 Task: Create a blank project BayTech with privacy Public and default view as List and in the team Taskers . Create three sections in the project as To-Do, Doing and Done
Action: Mouse moved to (319, 337)
Screenshot: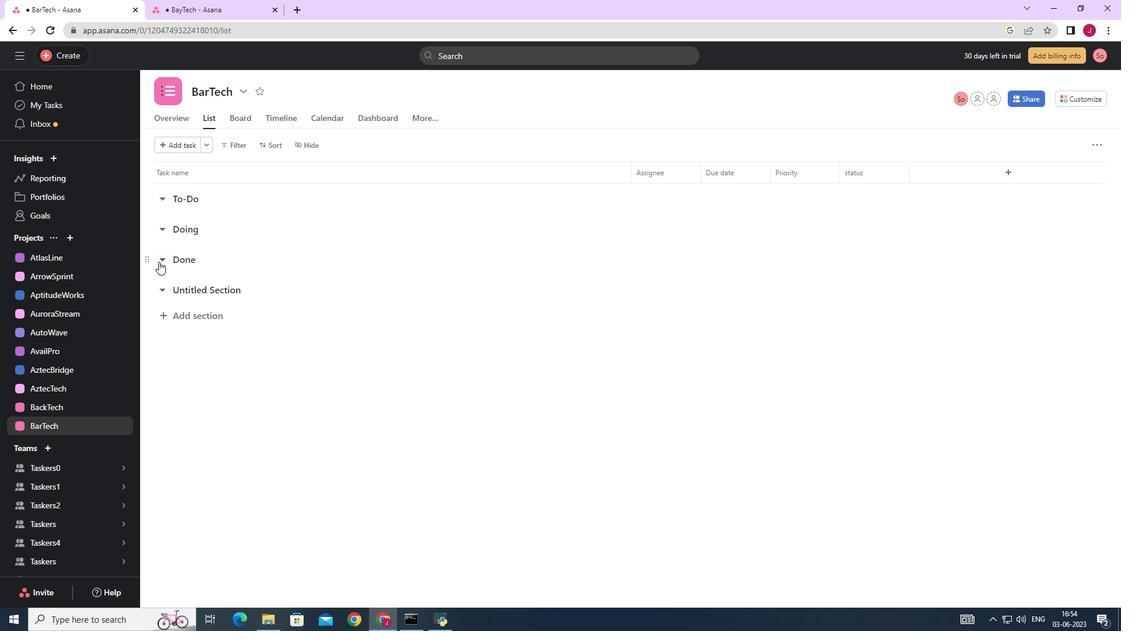 
Action: Mouse scrolled (320, 337) with delta (0, 0)
Screenshot: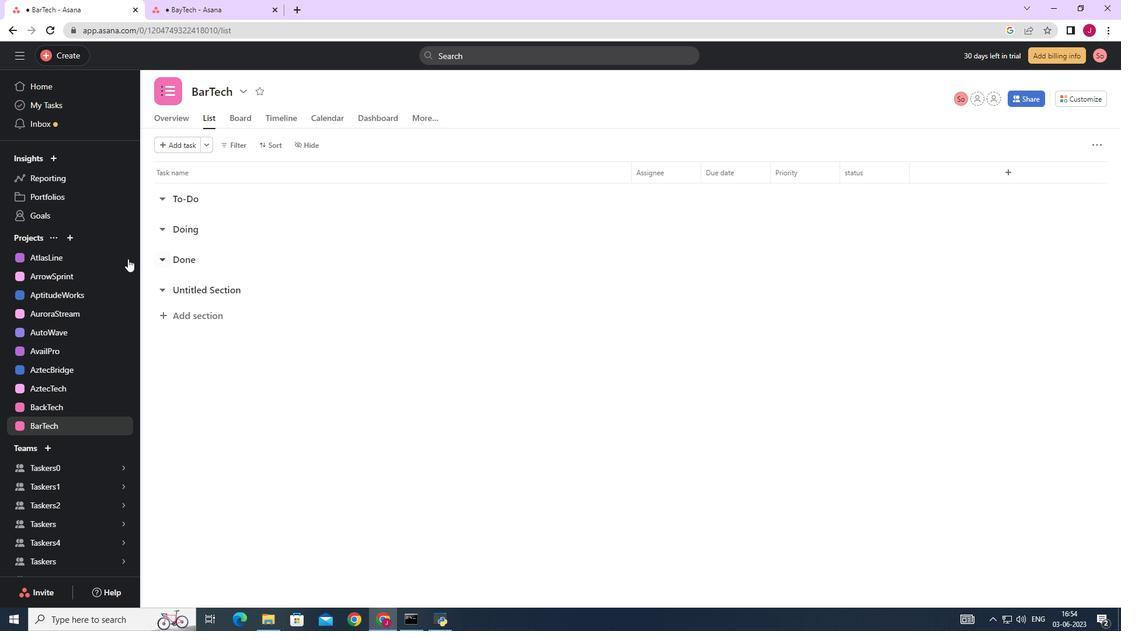 
Action: Mouse moved to (317, 335)
Screenshot: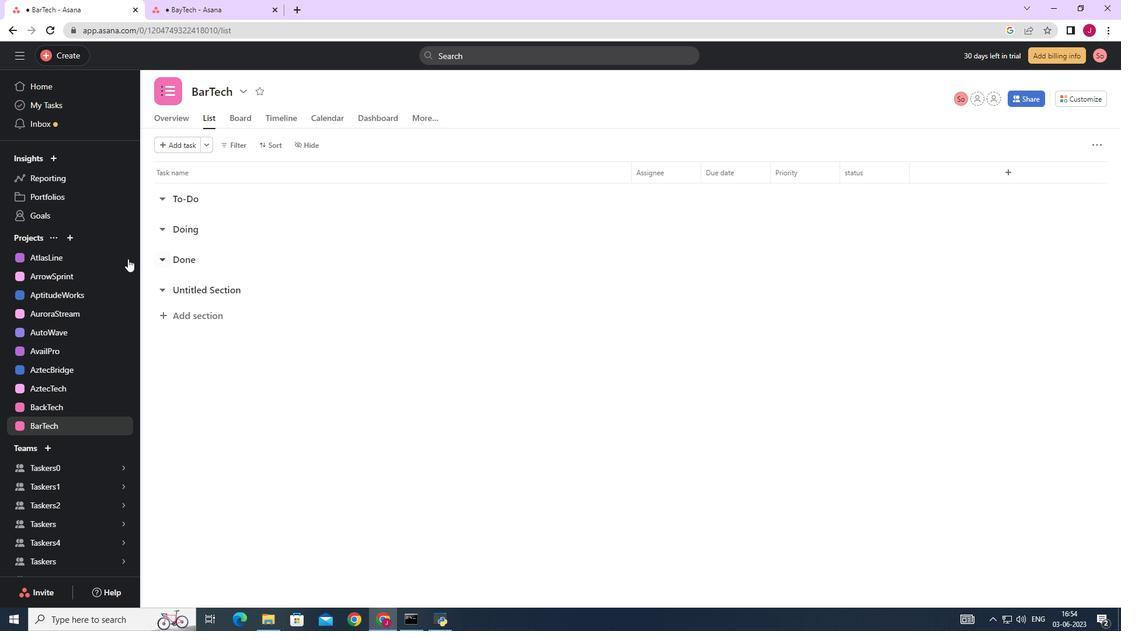
Action: Mouse scrolled (317, 335) with delta (0, 0)
Screenshot: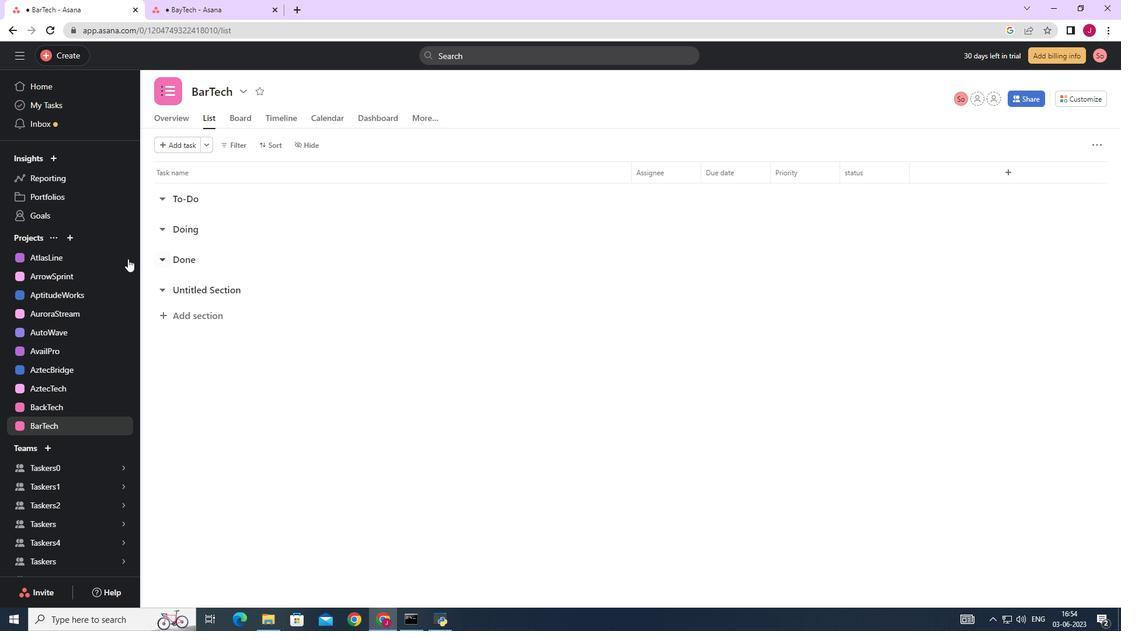 
Action: Mouse moved to (317, 335)
Screenshot: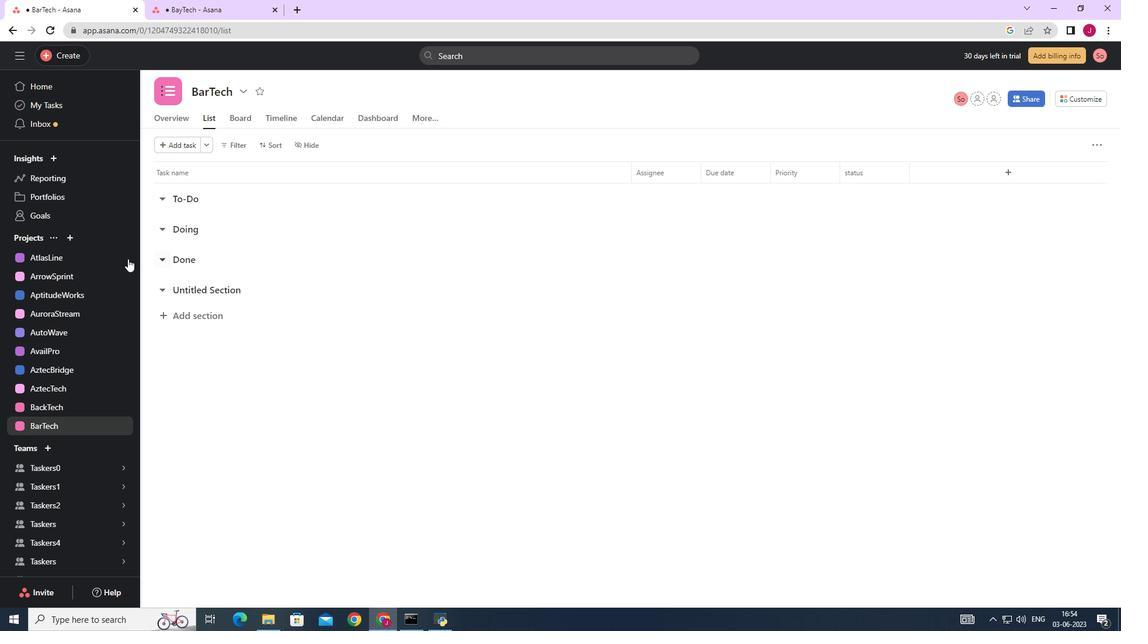 
Action: Mouse scrolled (317, 335) with delta (0, 0)
Screenshot: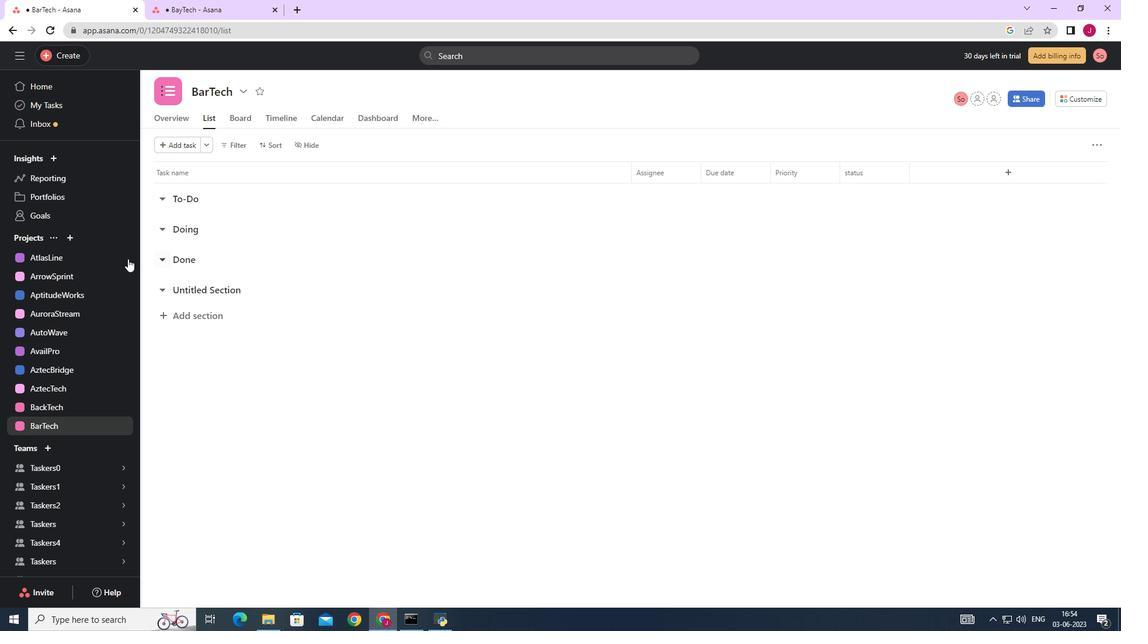 
Action: Mouse moved to (316, 335)
Screenshot: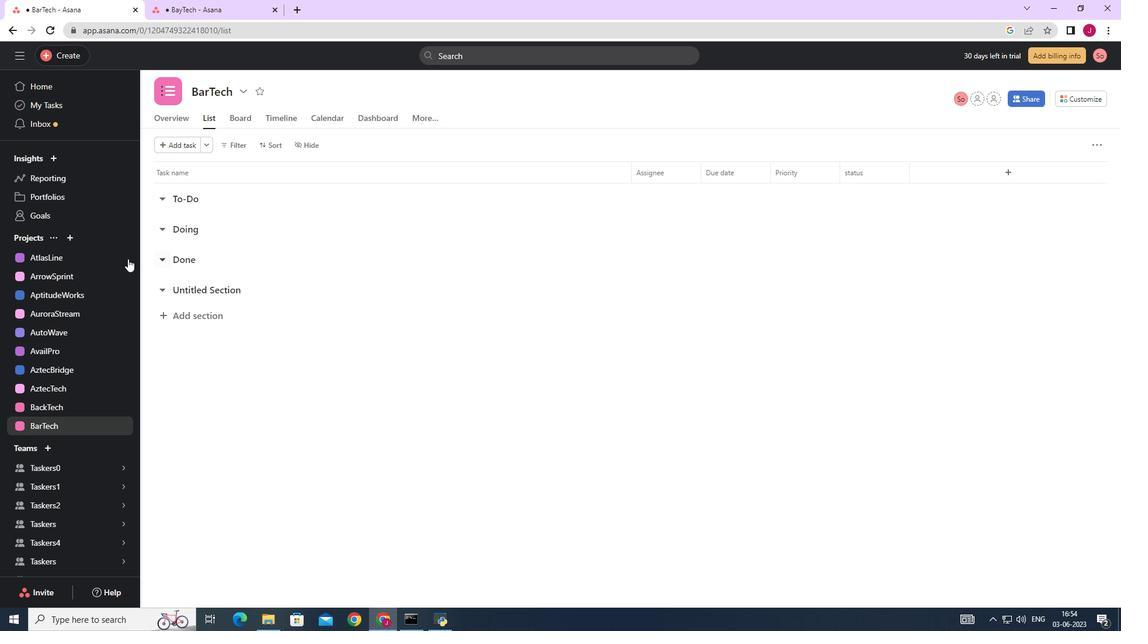 
Action: Mouse scrolled (317, 335) with delta (0, 0)
Screenshot: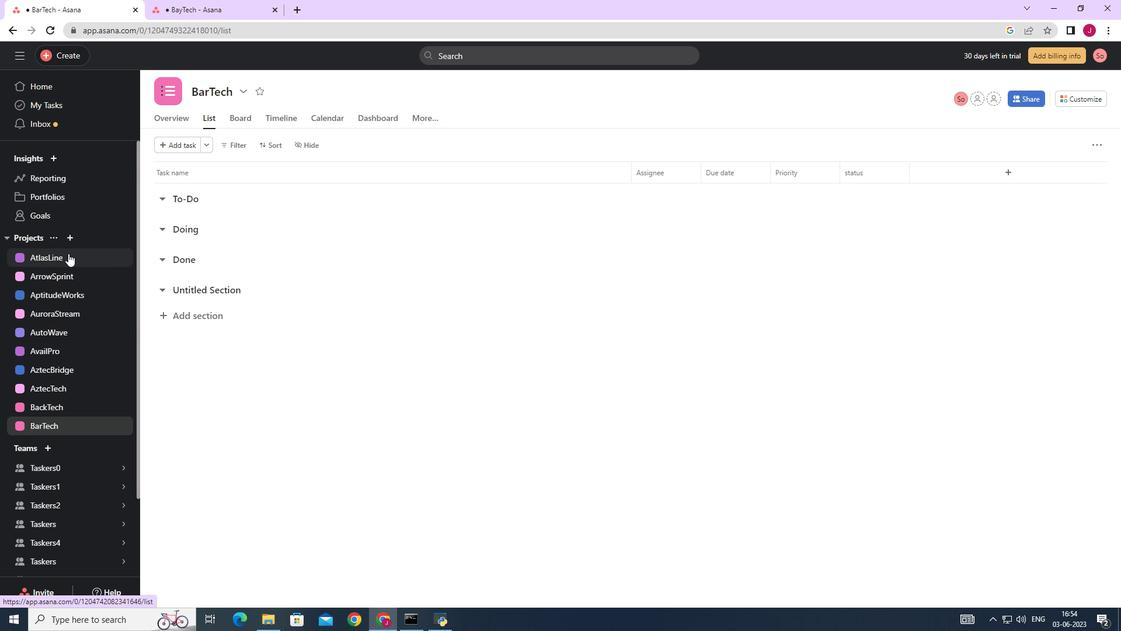 
Action: Mouse moved to (88, 233)
Screenshot: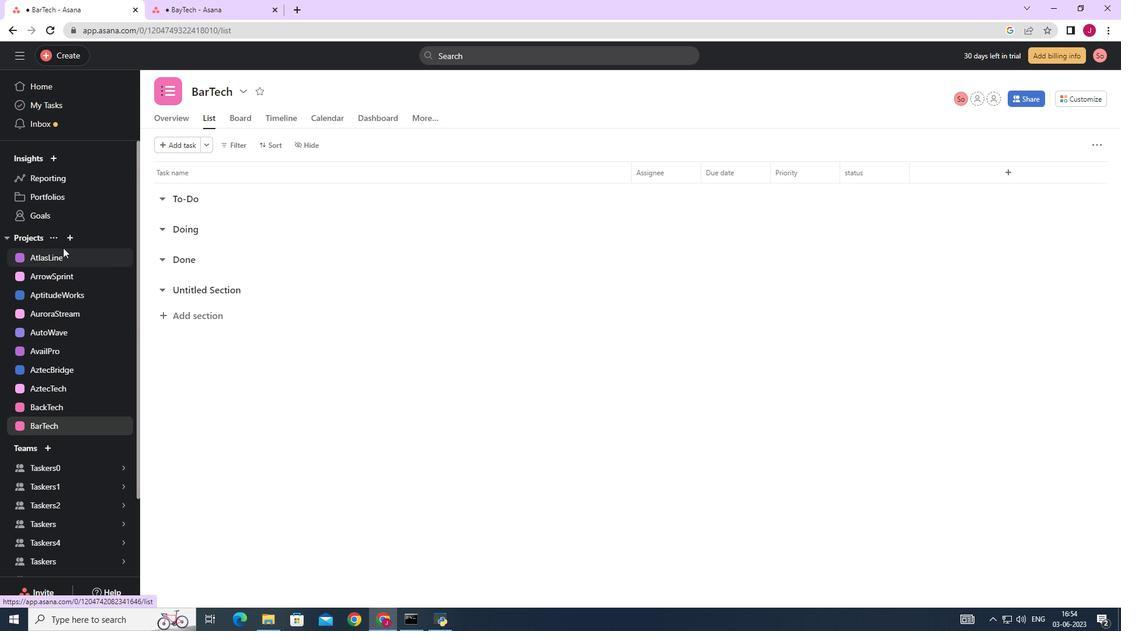 
Action: Mouse scrolled (316, 335) with delta (0, 0)
Screenshot: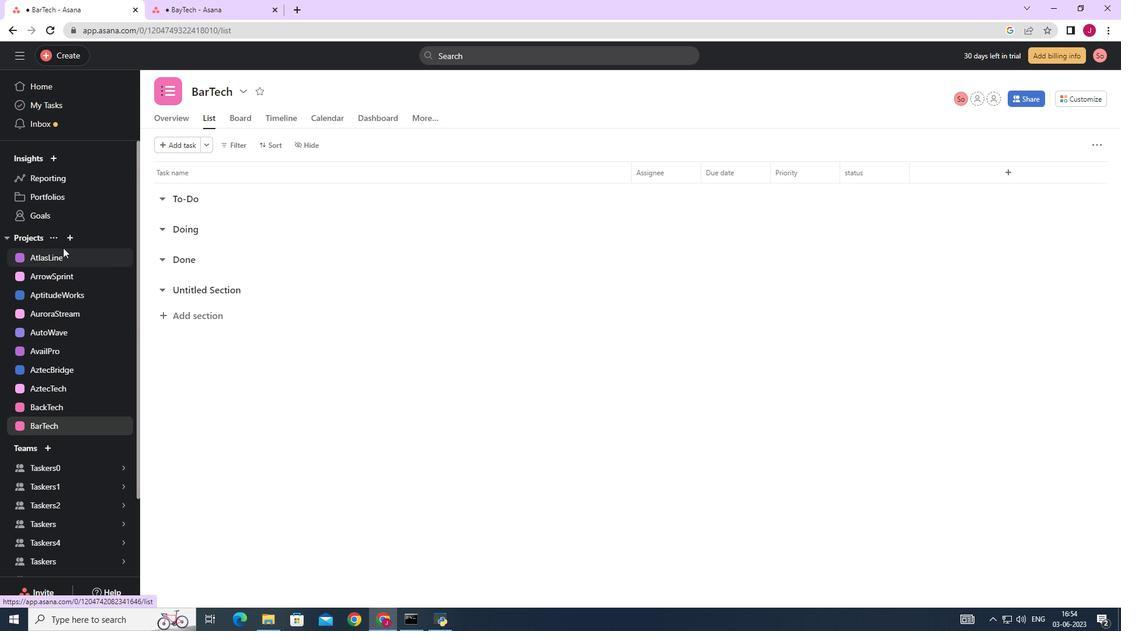 
Action: Mouse moved to (73, 237)
Screenshot: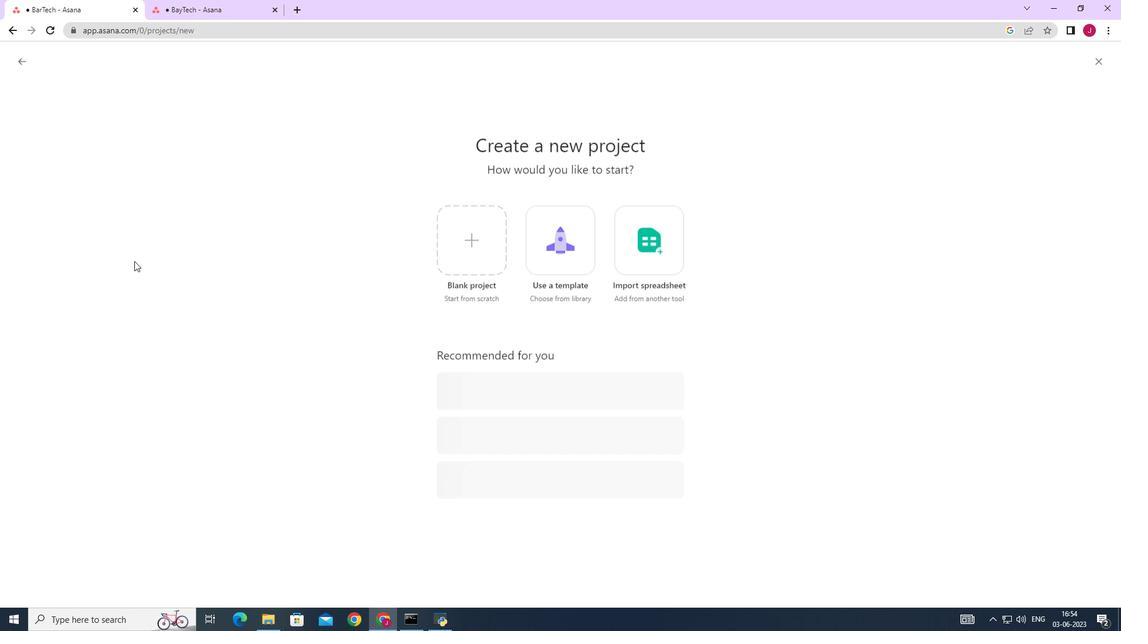 
Action: Mouse pressed left at (73, 237)
Screenshot: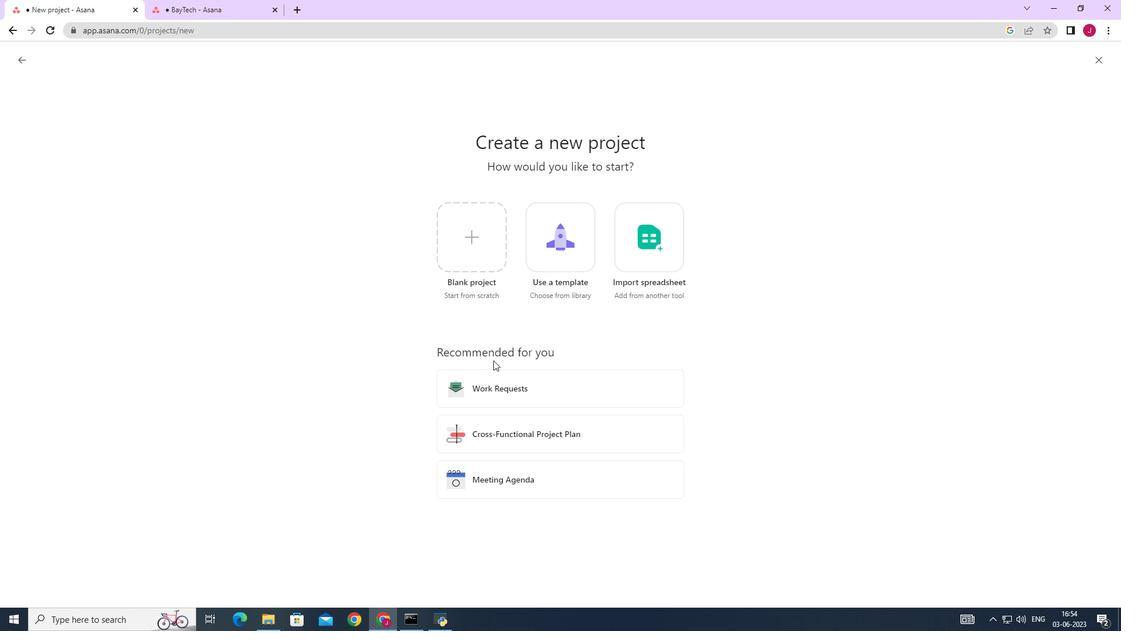 
Action: Mouse moved to (120, 259)
Screenshot: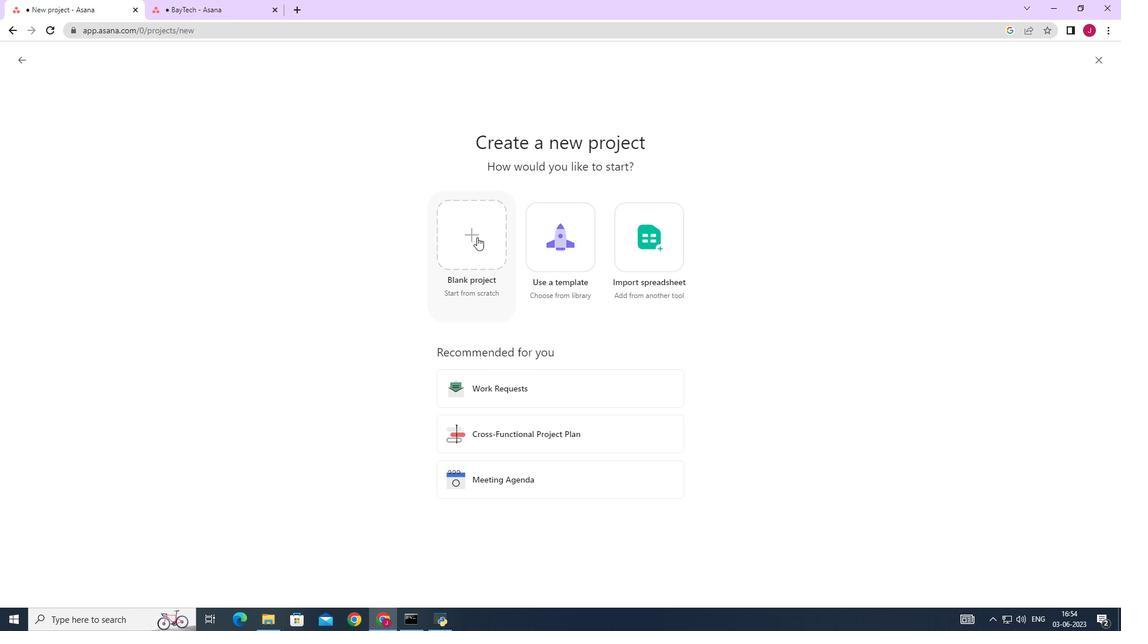 
Action: Mouse pressed left at (120, 259)
Screenshot: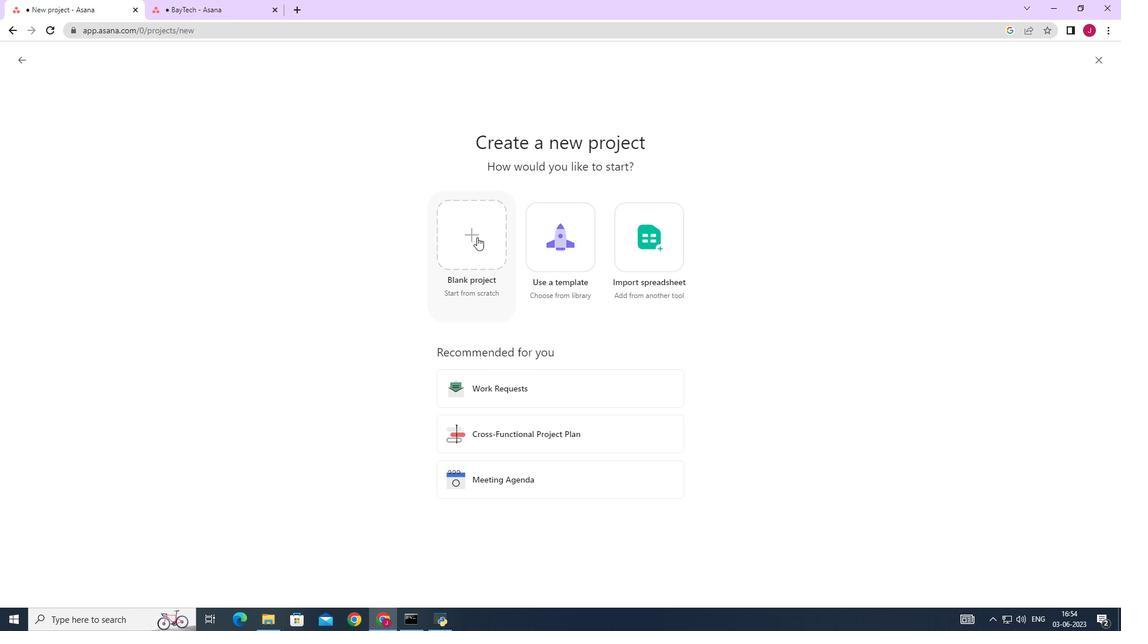 
Action: Mouse moved to (490, 238)
Screenshot: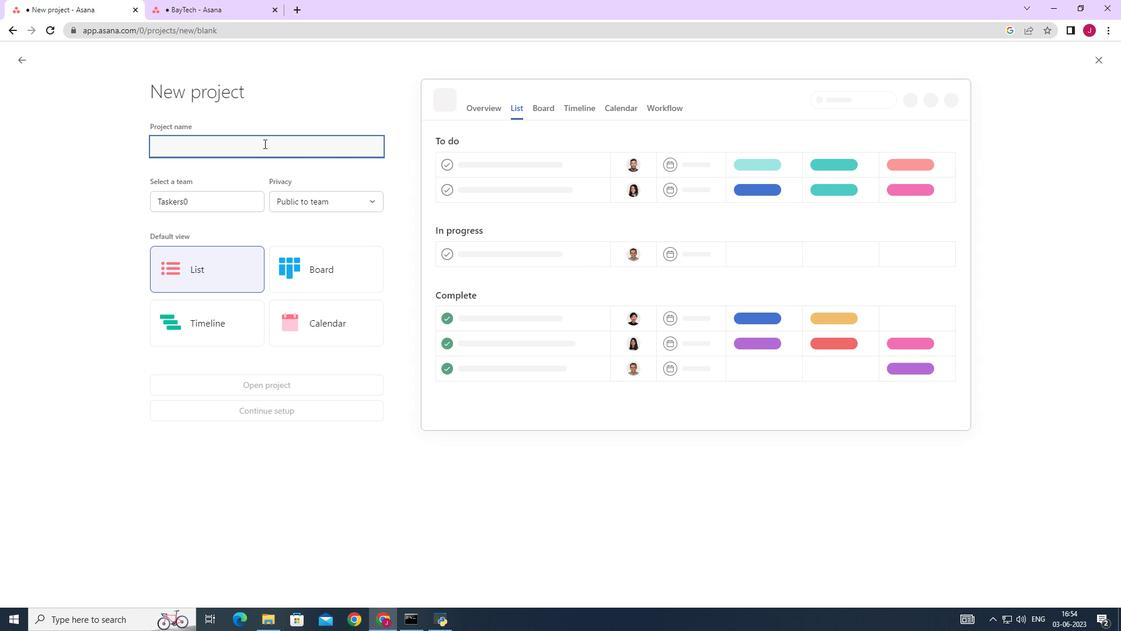 
Action: Mouse pressed left at (490, 238)
Screenshot: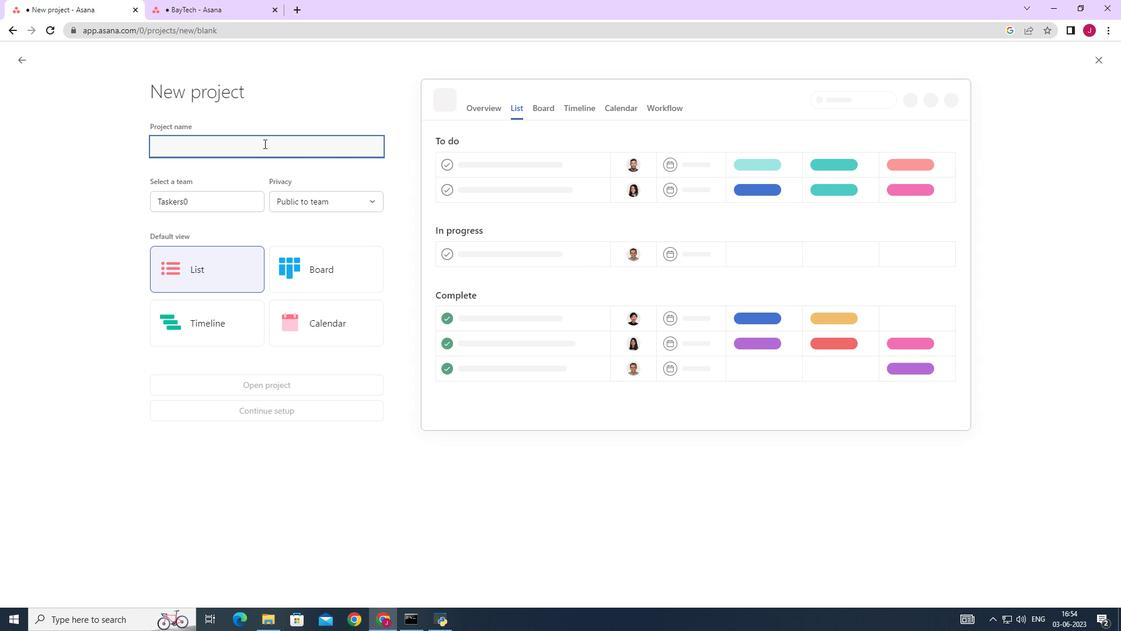 
Action: Mouse moved to (309, 155)
Screenshot: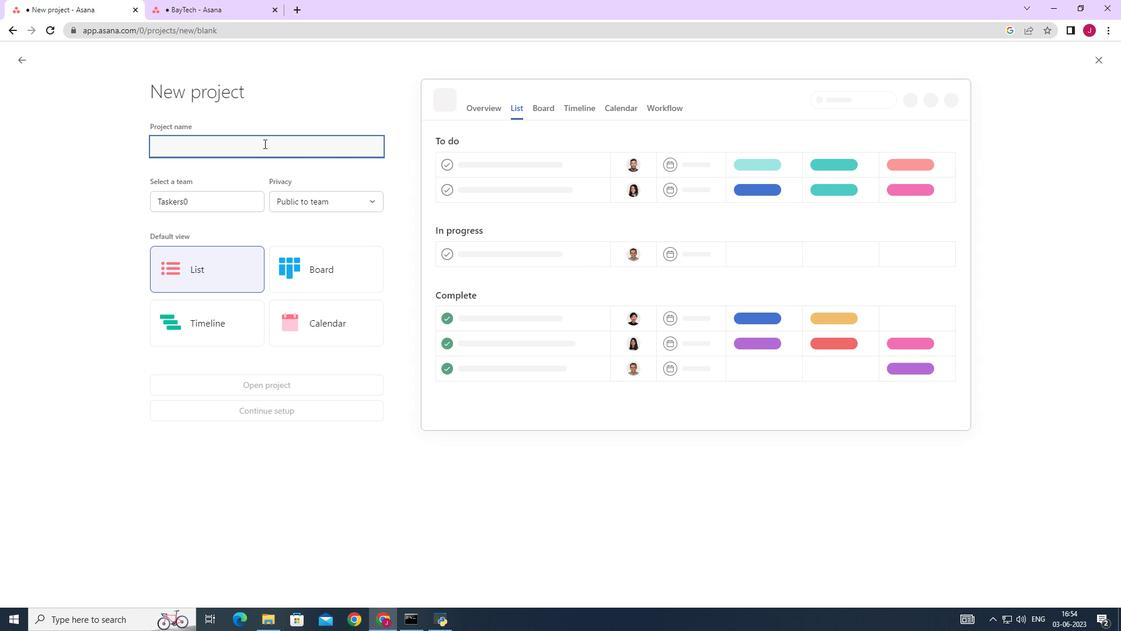
Action: Key pressed <Key.caps_lock>B<Key.caps_lock>ay<Key.space><Key.backspace><Key.caps_lock>T<Key.caps_lock>ech
Screenshot: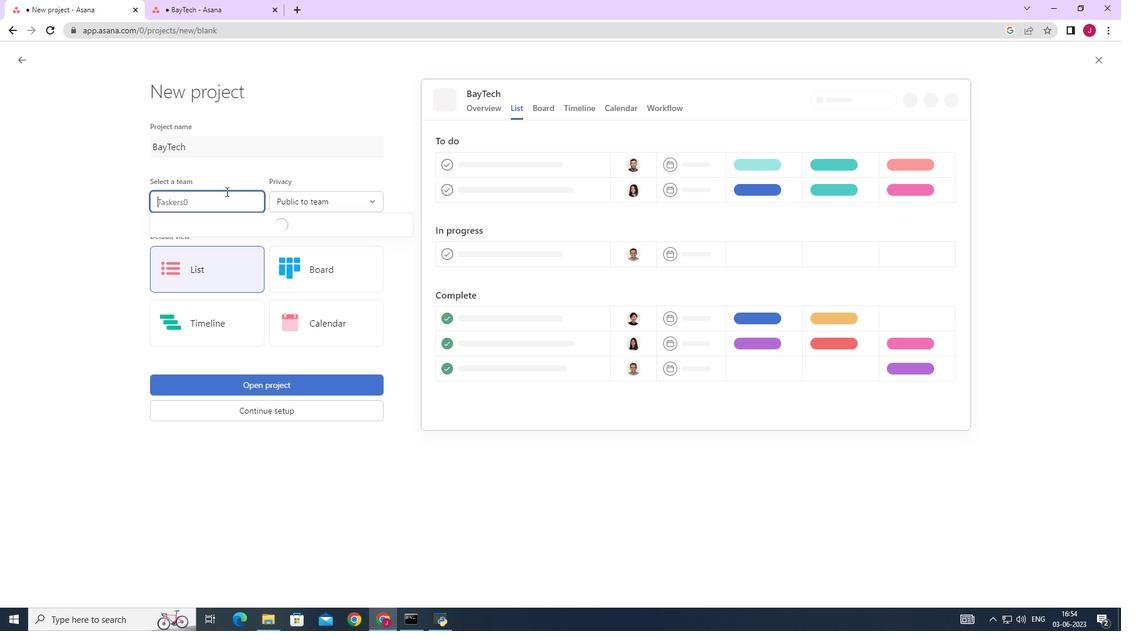
Action: Mouse moved to (375, 335)
Screenshot: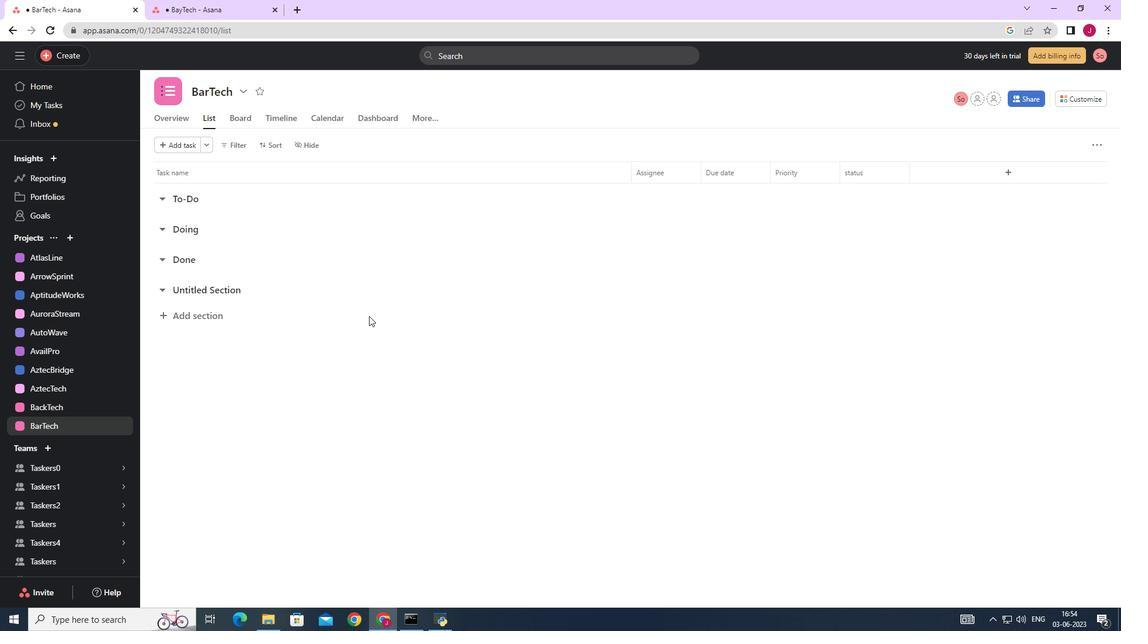 
Action: Mouse scrolled (375, 336) with delta (0, 0)
Screenshot: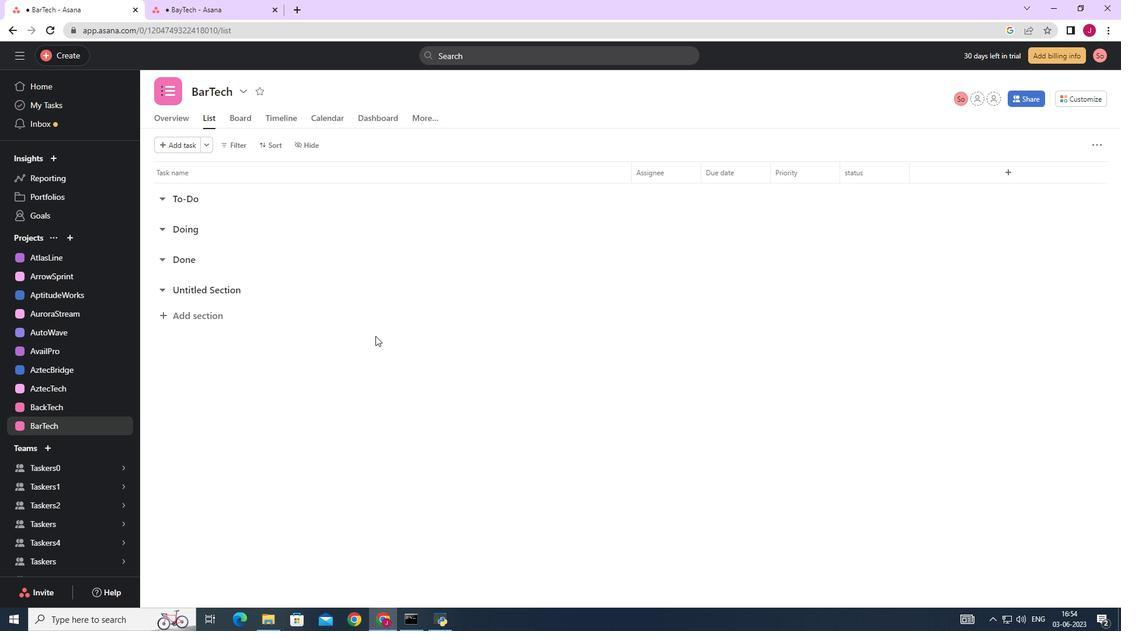 
Action: Mouse scrolled (375, 336) with delta (0, 0)
Screenshot: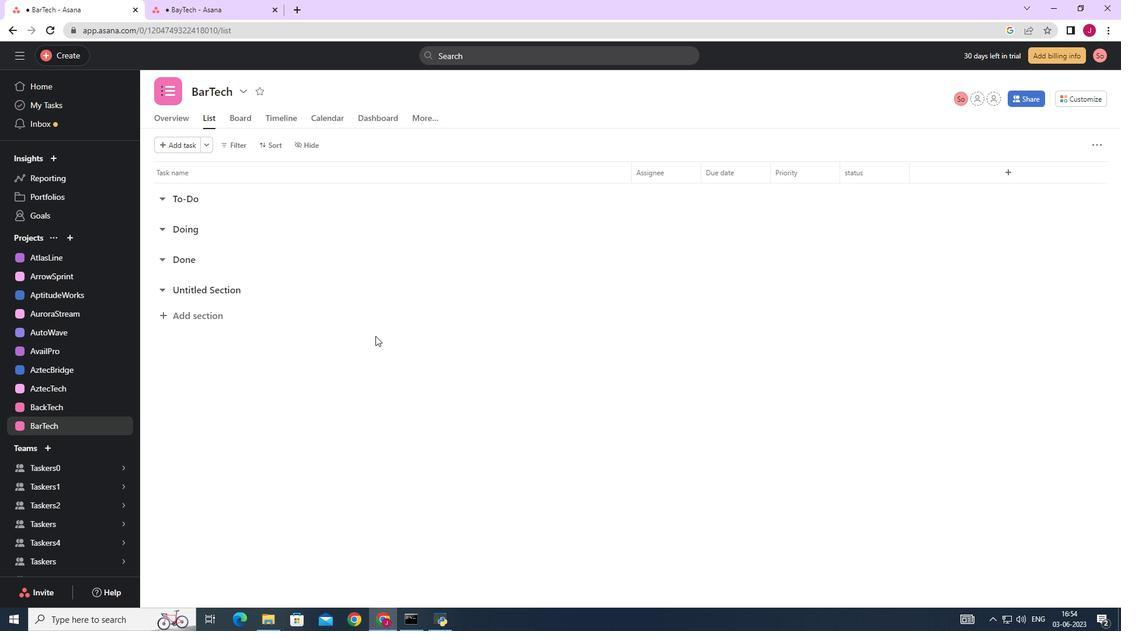 
Action: Mouse moved to (68, 236)
Screenshot: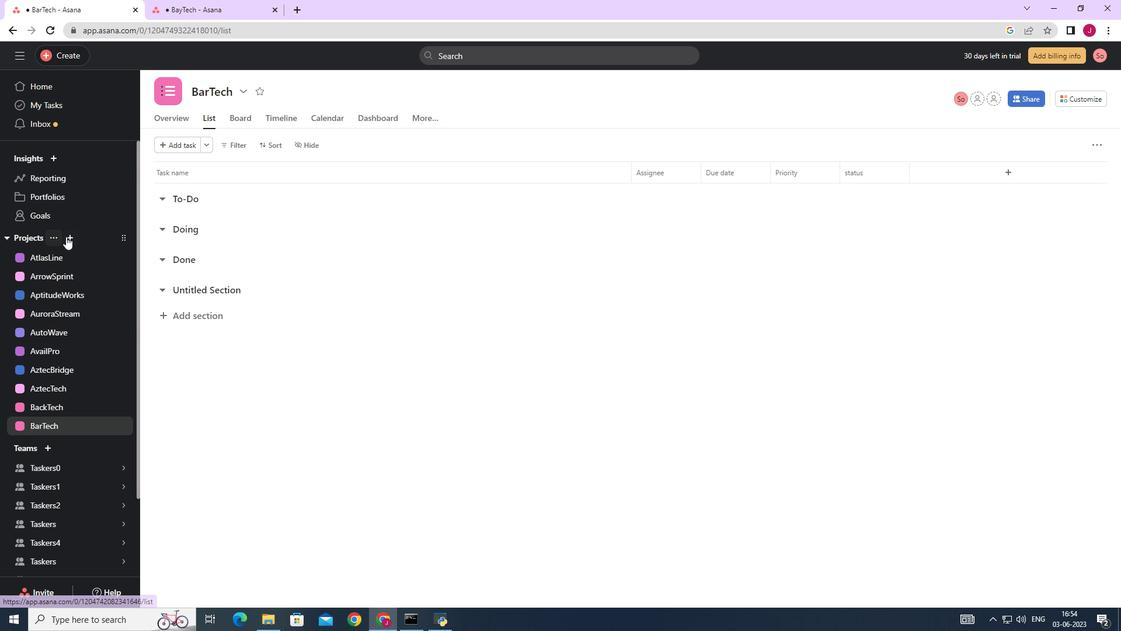 
Action: Mouse pressed left at (68, 236)
Screenshot: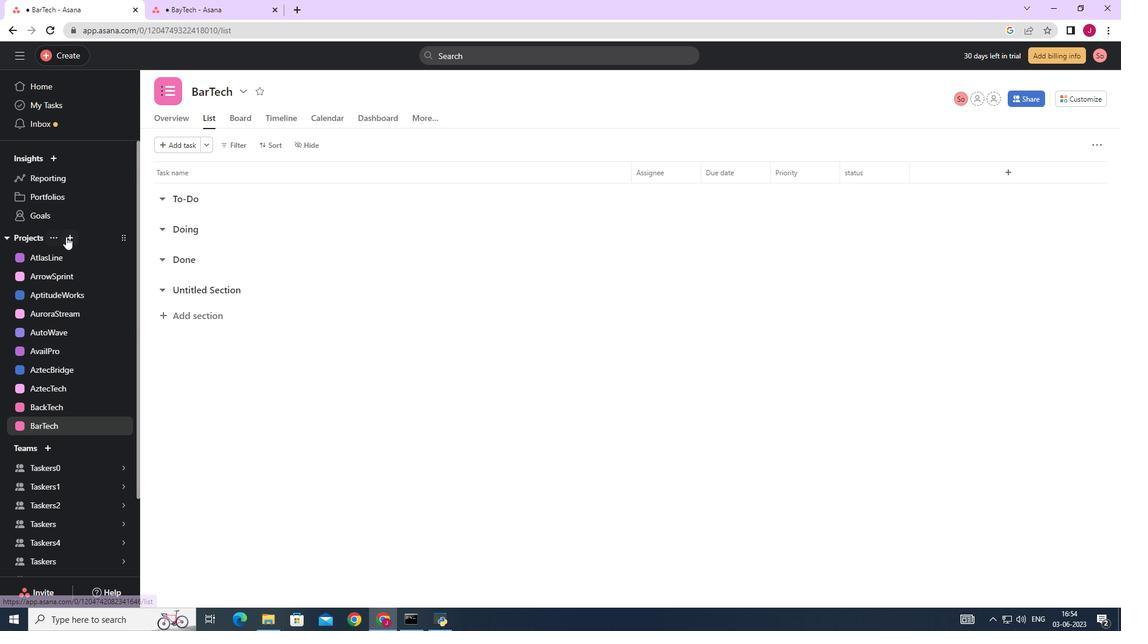 
Action: Mouse moved to (119, 261)
Screenshot: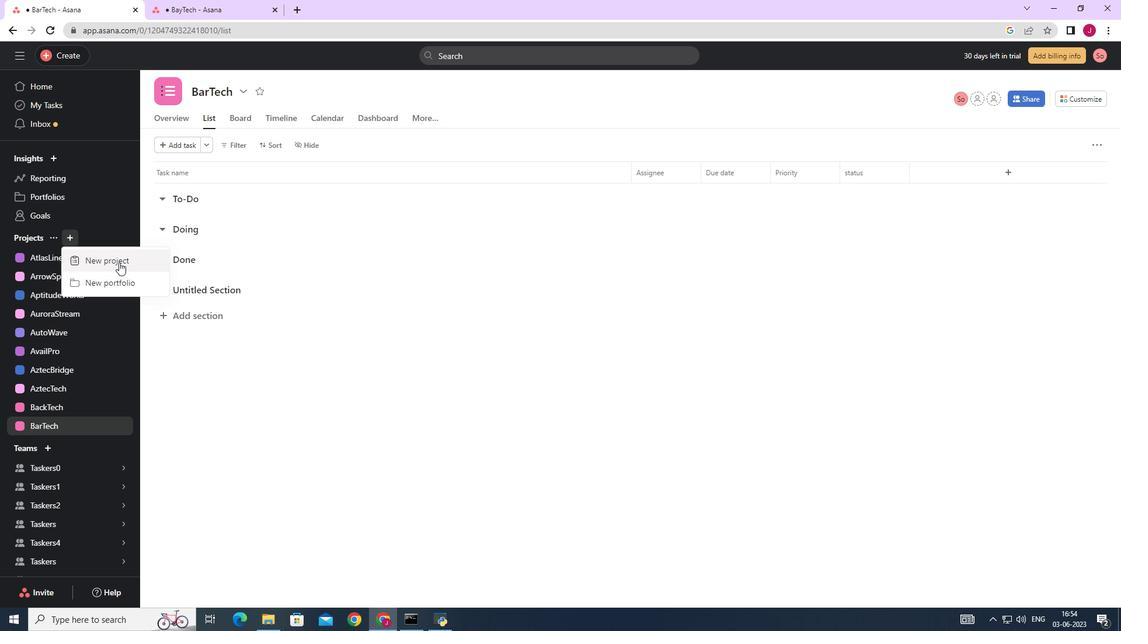 
Action: Mouse pressed left at (119, 261)
Screenshot: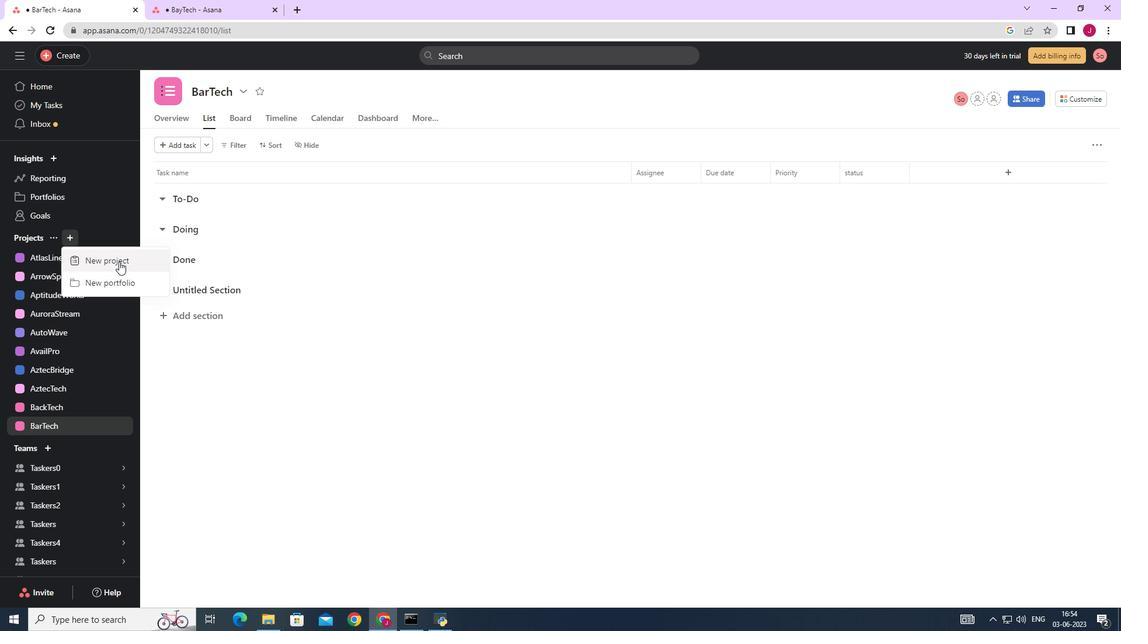 
Action: Mouse moved to (477, 237)
Screenshot: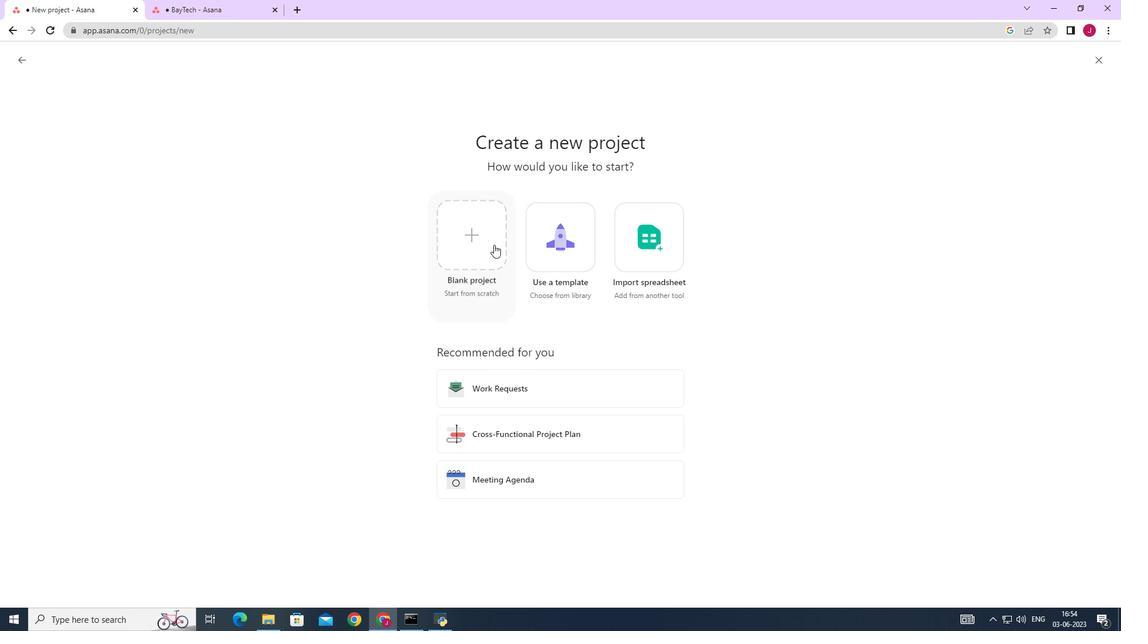
Action: Mouse pressed left at (477, 237)
Screenshot: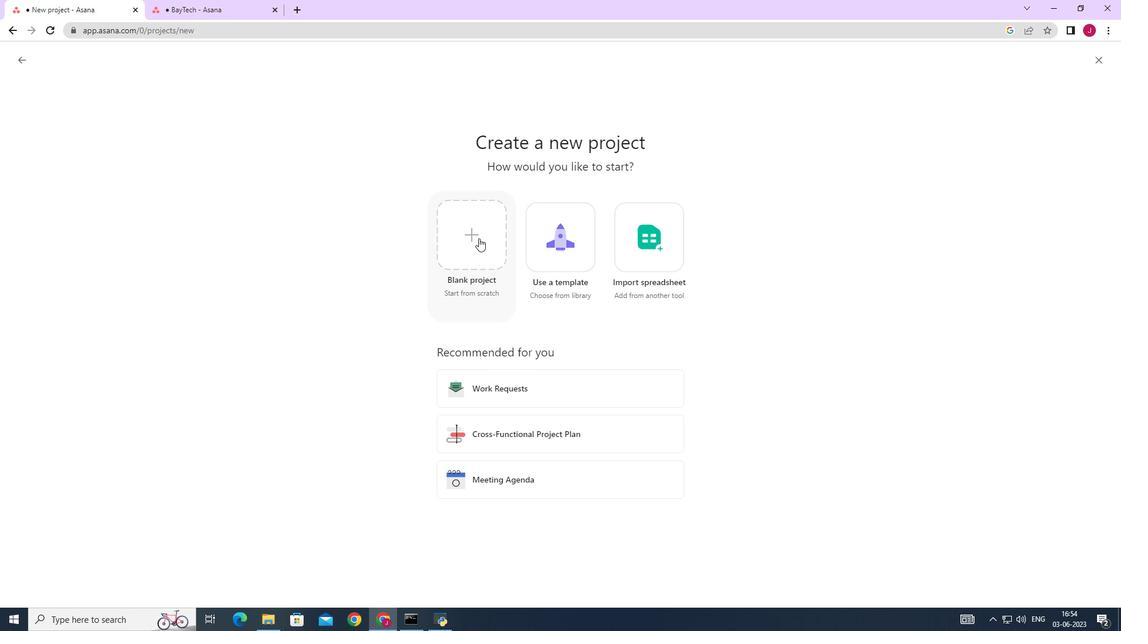 
Action: Mouse moved to (264, 143)
Screenshot: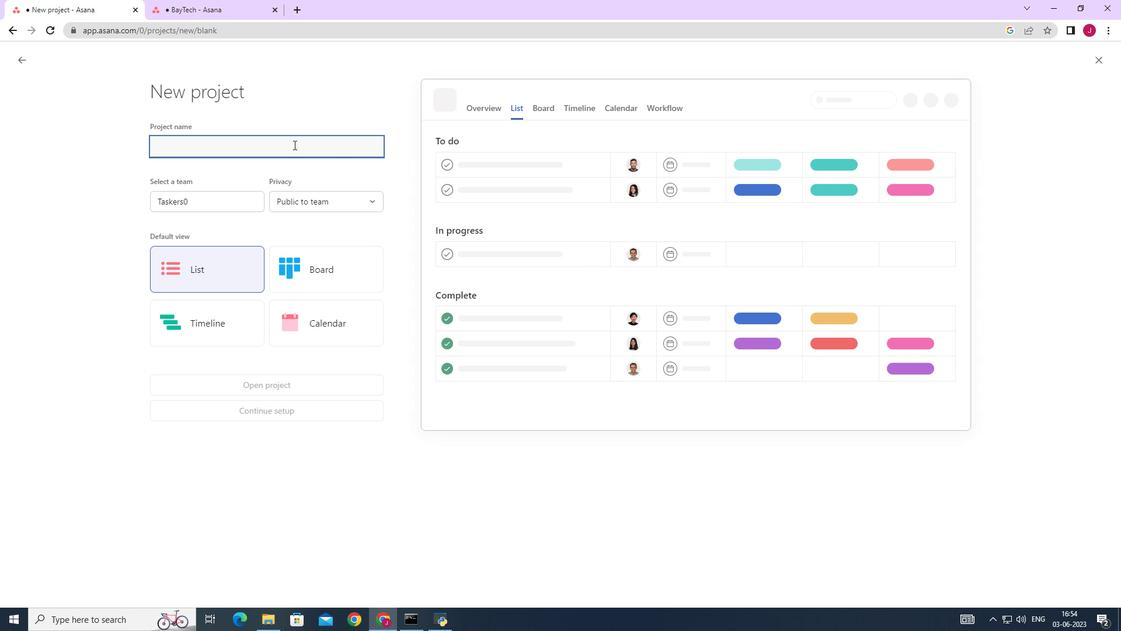 
Action: Mouse pressed left at (264, 143)
Screenshot: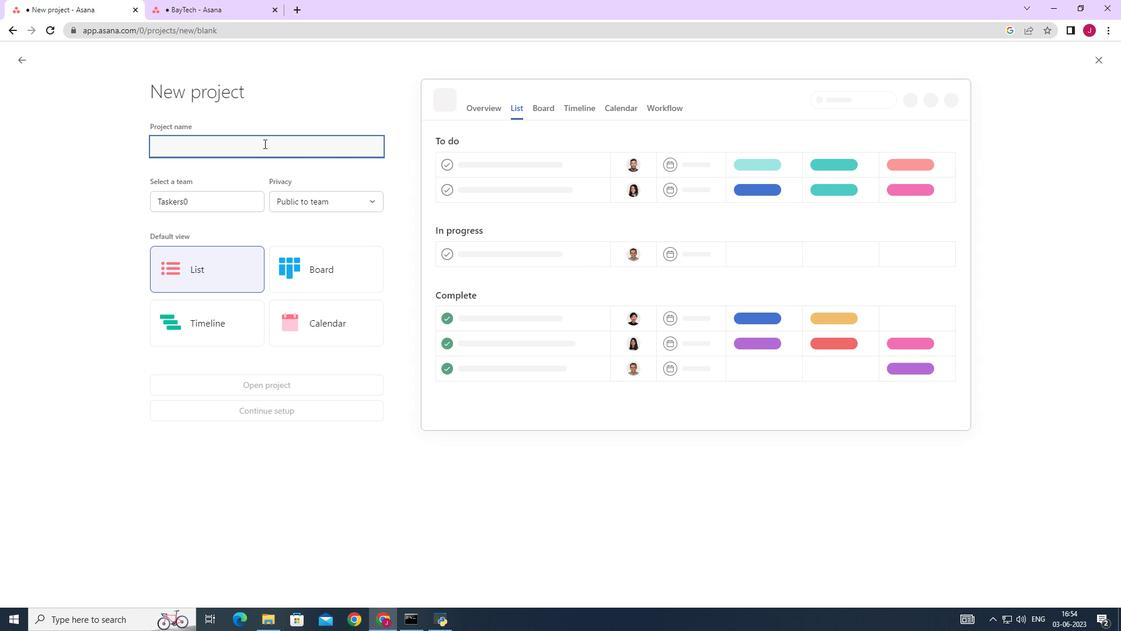 
Action: Key pressed <Key.caps_lock>B<Key.caps_lock>ay<Key.caps_lock>T<Key.caps_lock>ech
Screenshot: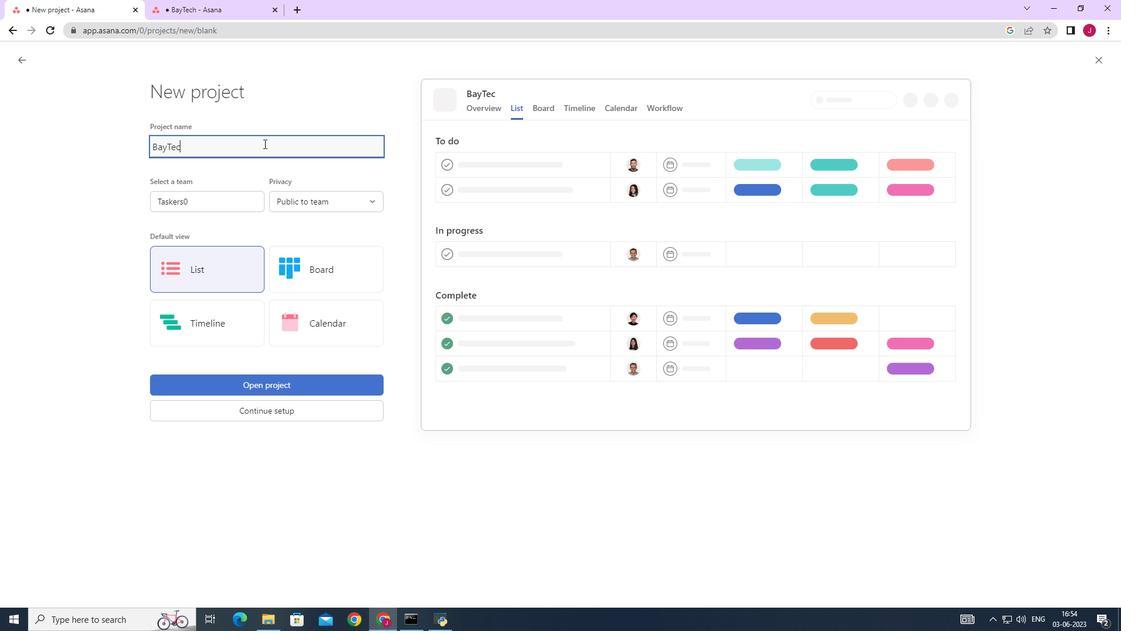 
Action: Mouse moved to (226, 191)
Screenshot: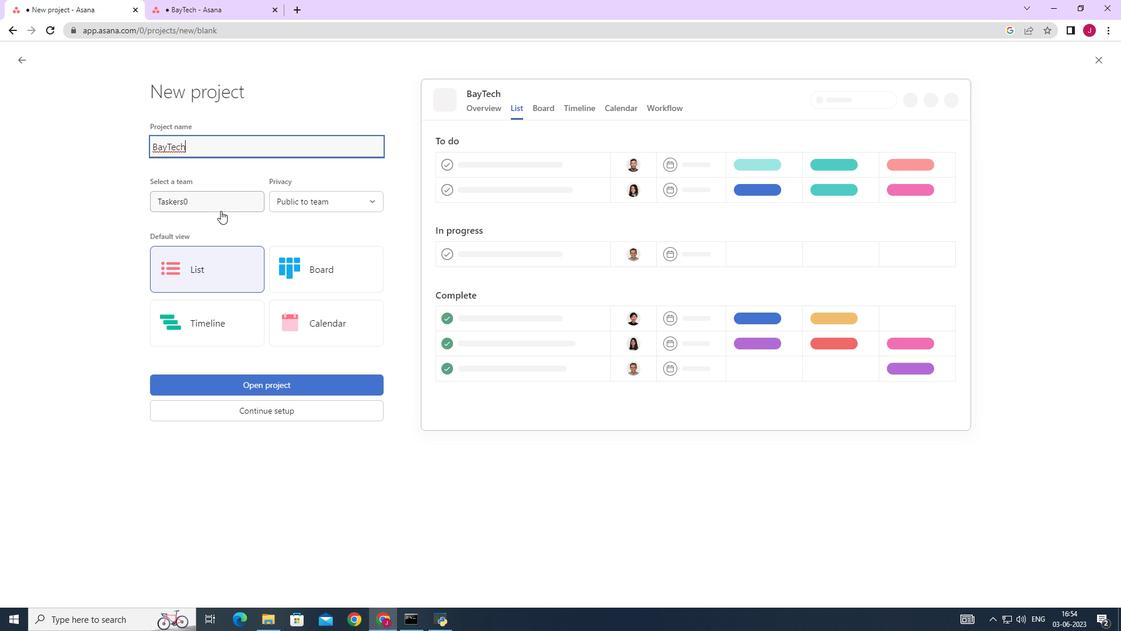 
Action: Mouse pressed left at (226, 191)
Screenshot: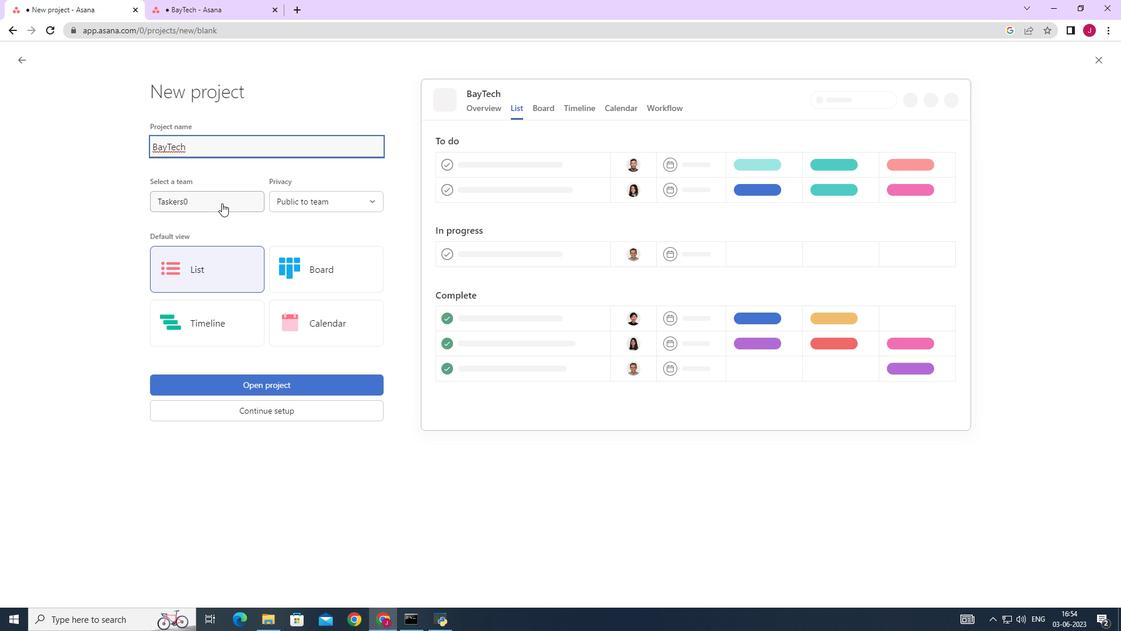 
Action: Mouse moved to (228, 224)
Screenshot: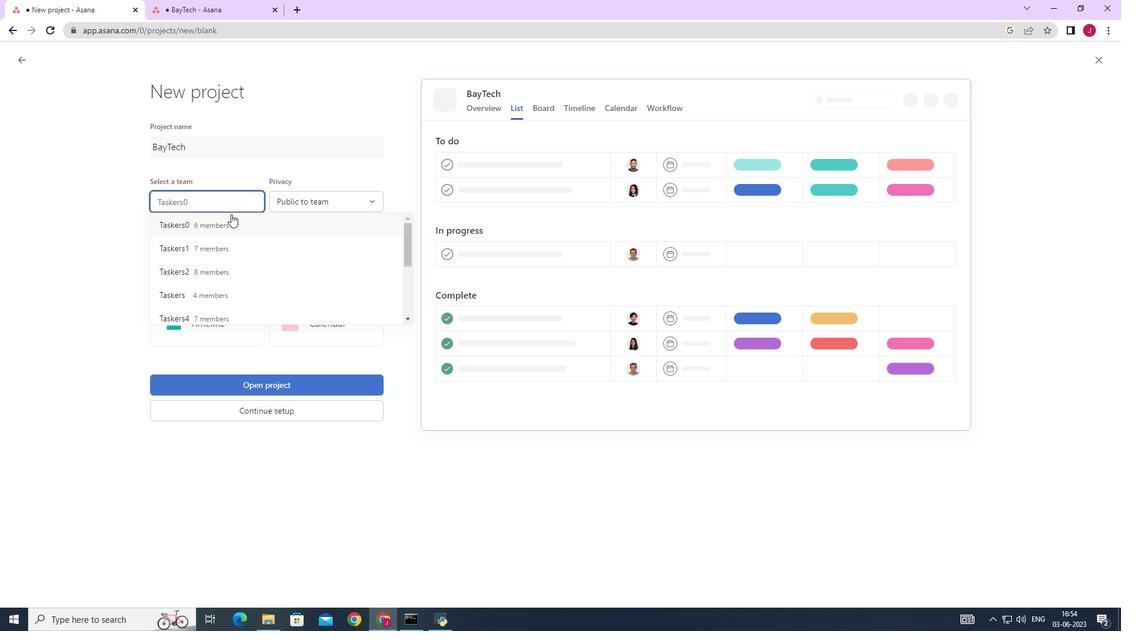 
Action: Mouse pressed left at (228, 224)
Screenshot: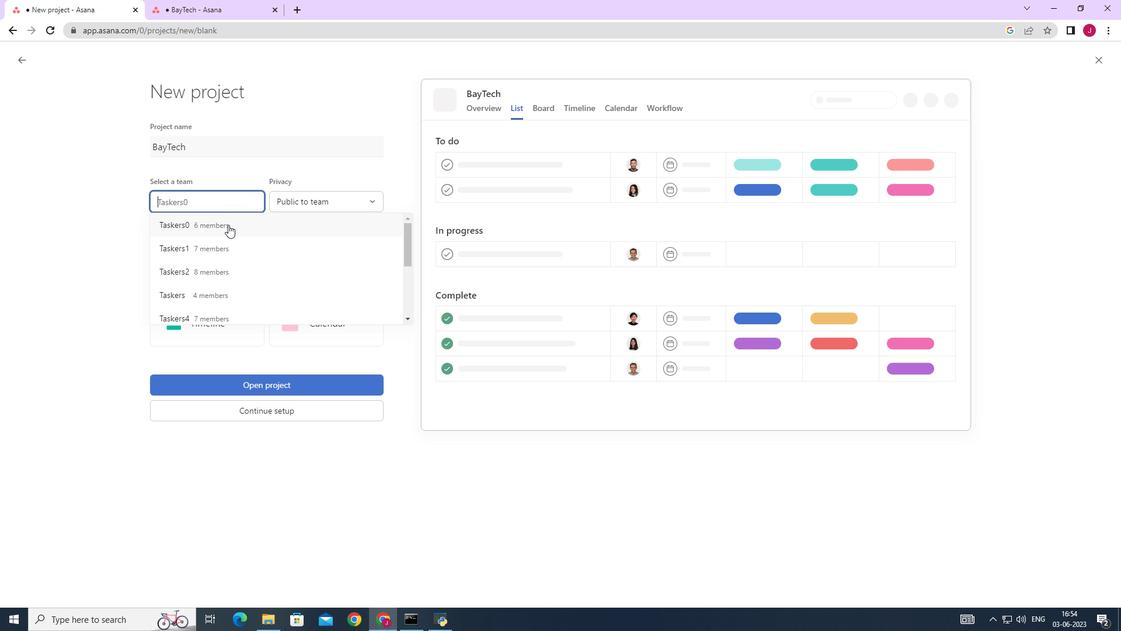 
Action: Mouse moved to (329, 200)
Screenshot: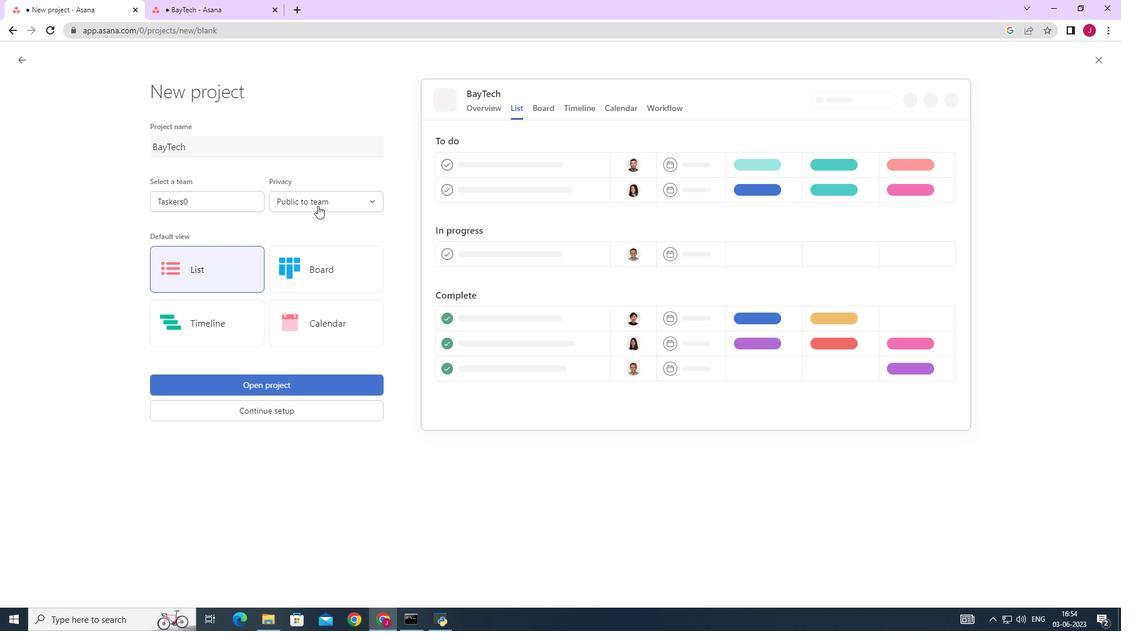 
Action: Mouse pressed left at (329, 200)
Screenshot: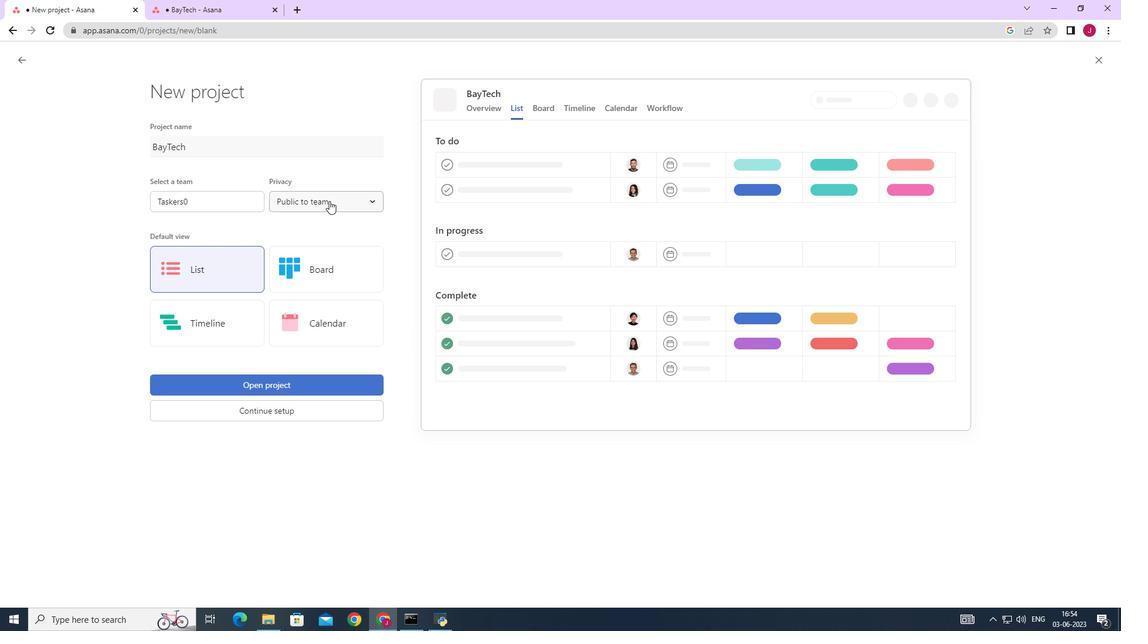 
Action: Mouse moved to (321, 223)
Screenshot: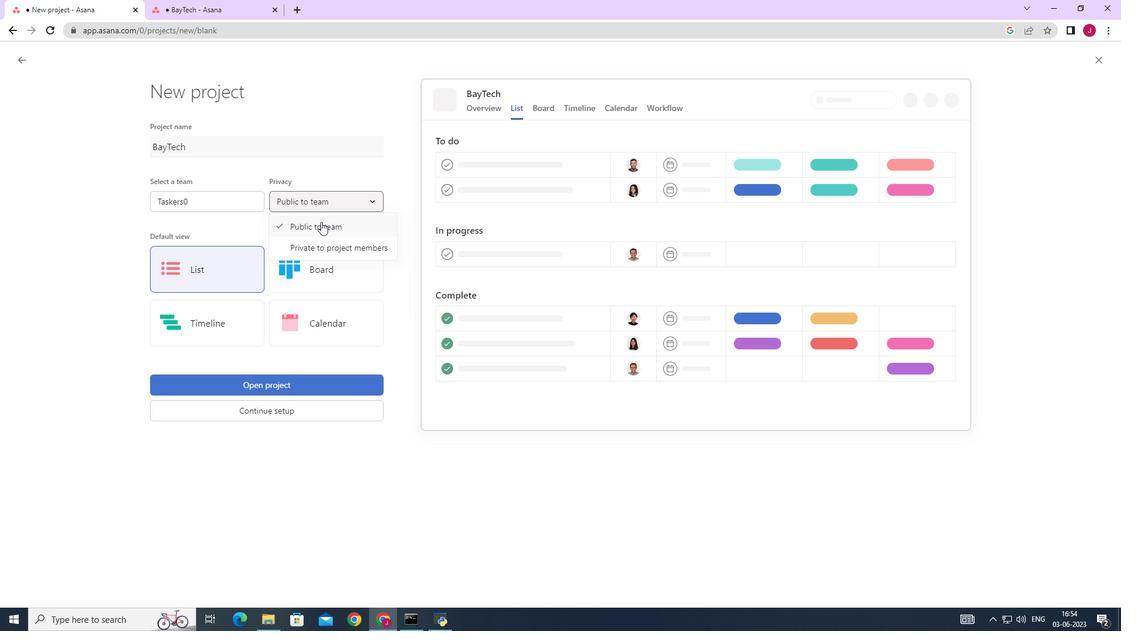 
Action: Mouse pressed left at (321, 223)
Screenshot: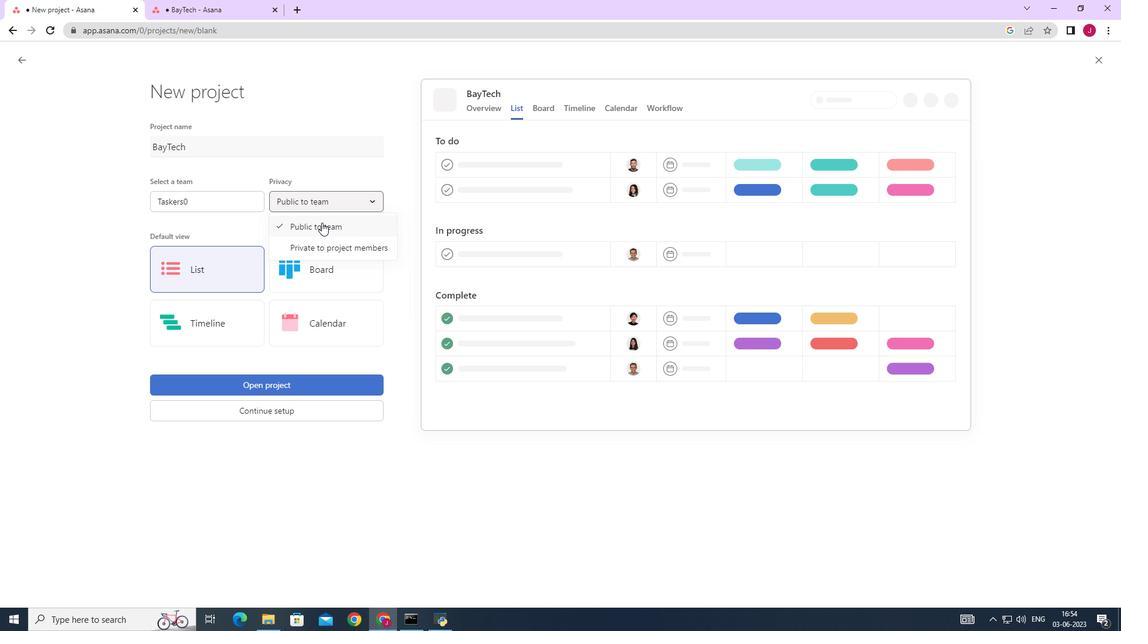 
Action: Mouse moved to (192, 279)
Screenshot: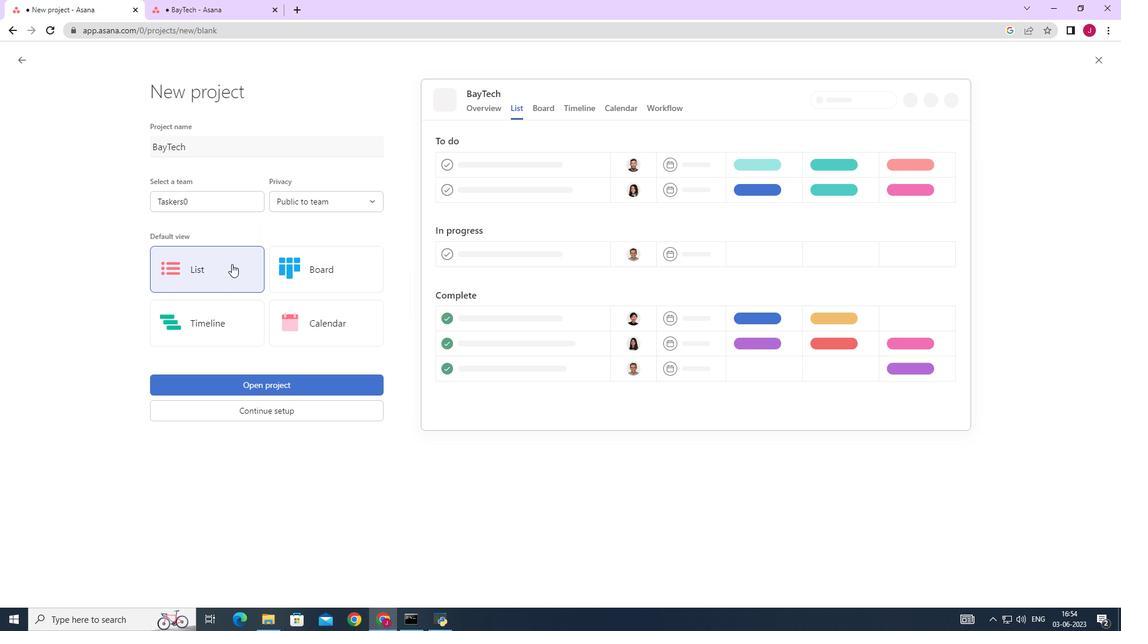 
Action: Mouse pressed left at (192, 279)
Screenshot: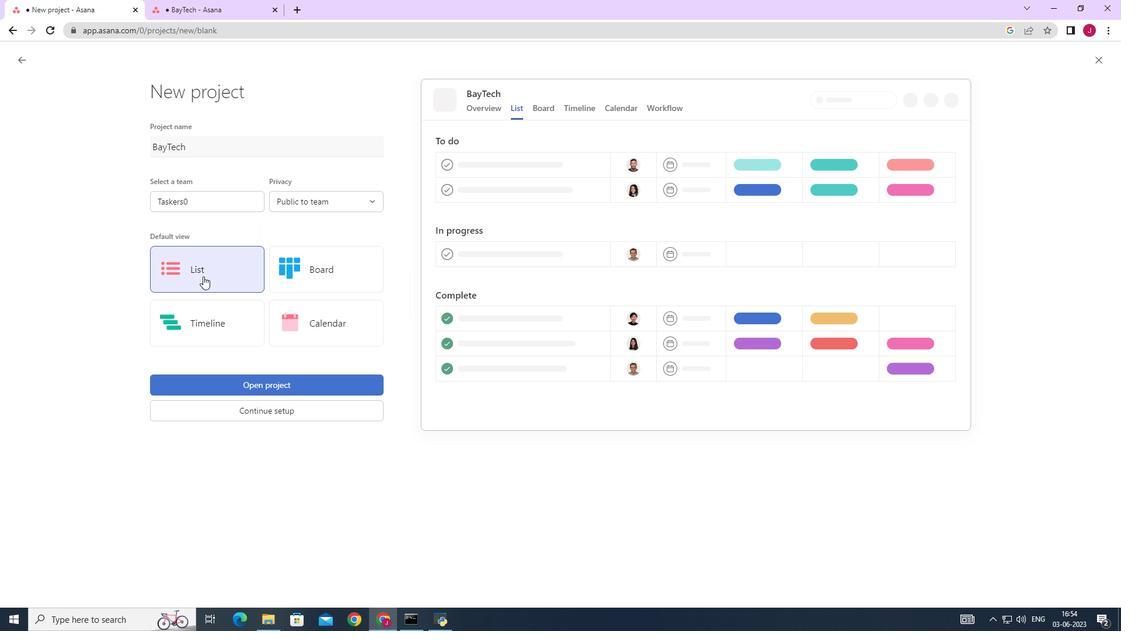 
Action: Mouse moved to (282, 383)
Screenshot: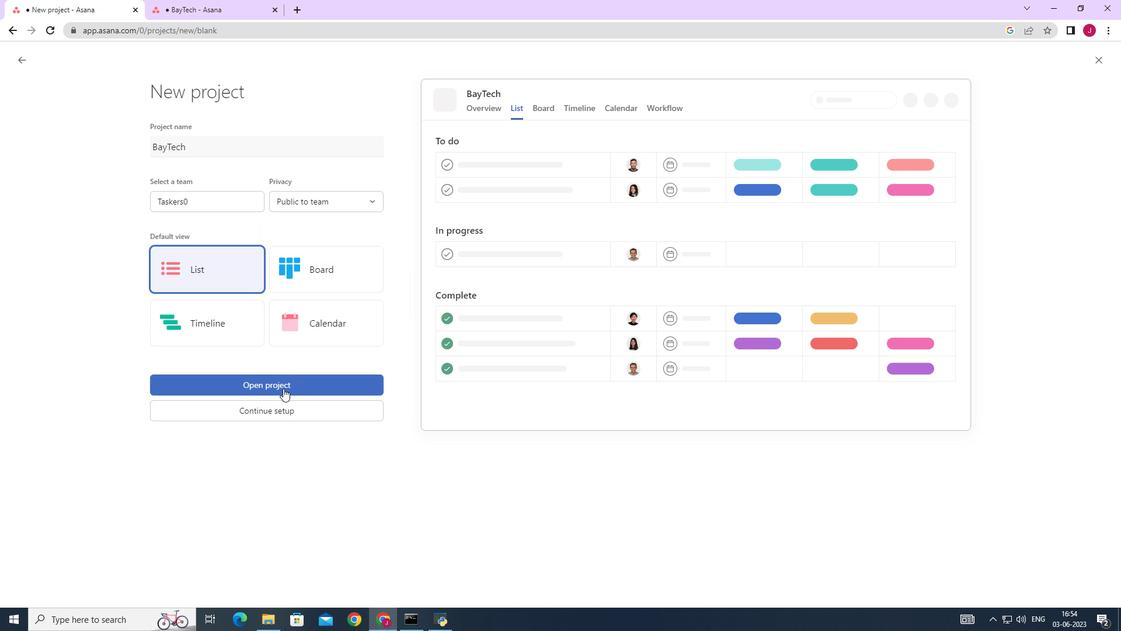 
Action: Mouse pressed left at (282, 383)
Screenshot: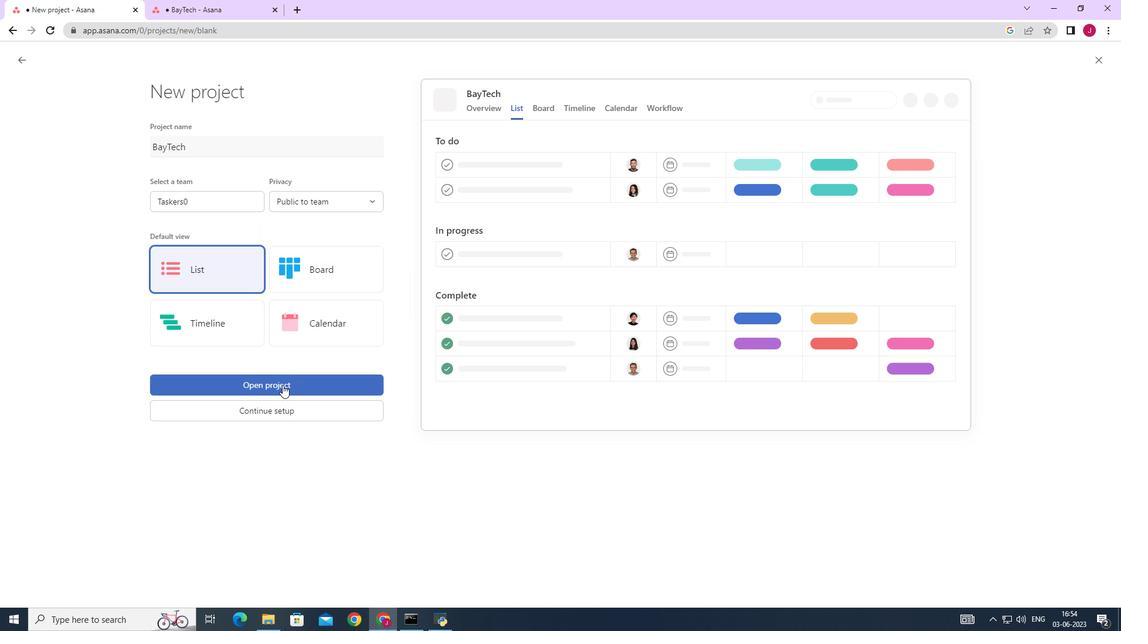 
Action: Mouse moved to (191, 255)
Screenshot: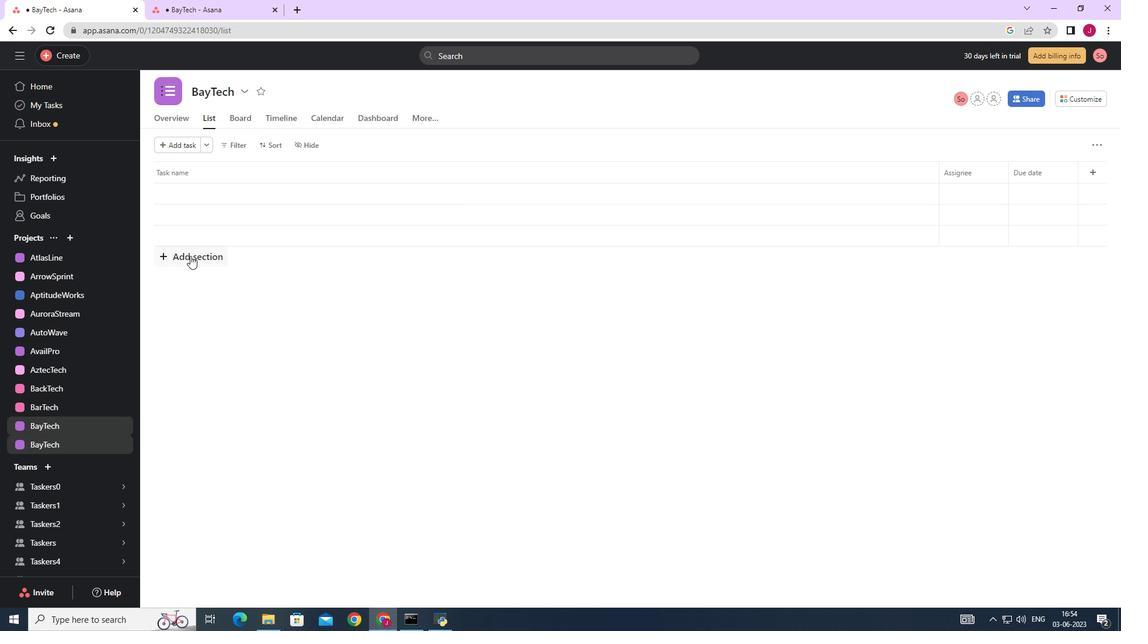 
Action: Mouse pressed left at (191, 255)
Screenshot: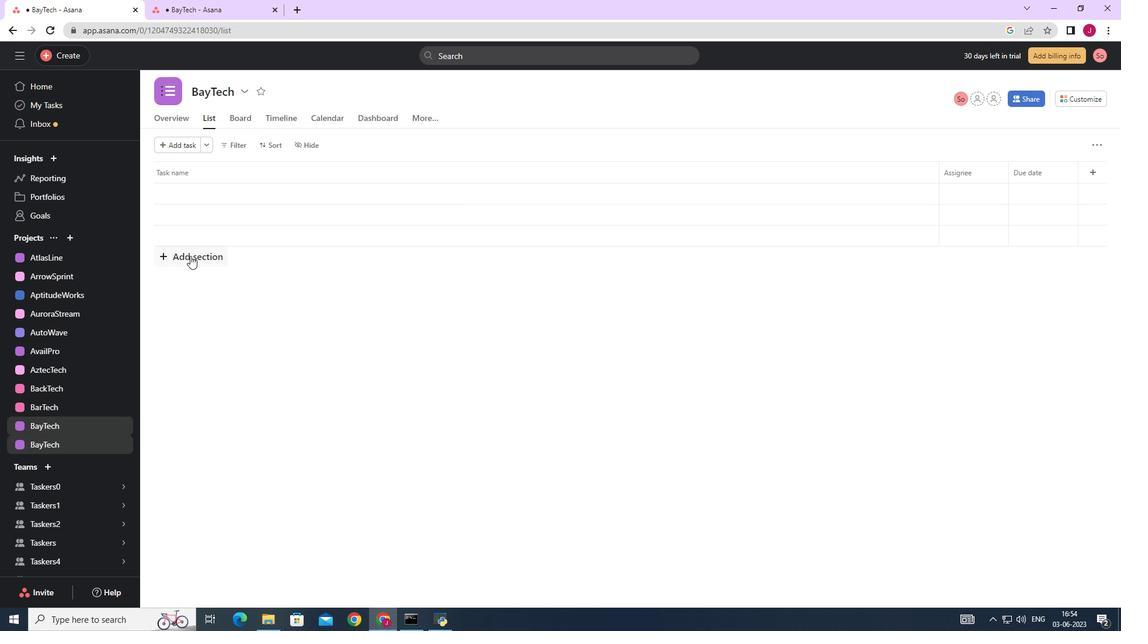 
Action: Key pressed <Key.caps_lock>T<Key.caps_lock>o-<Key.caps_lock>D<Key.caps_lock>o
Screenshot: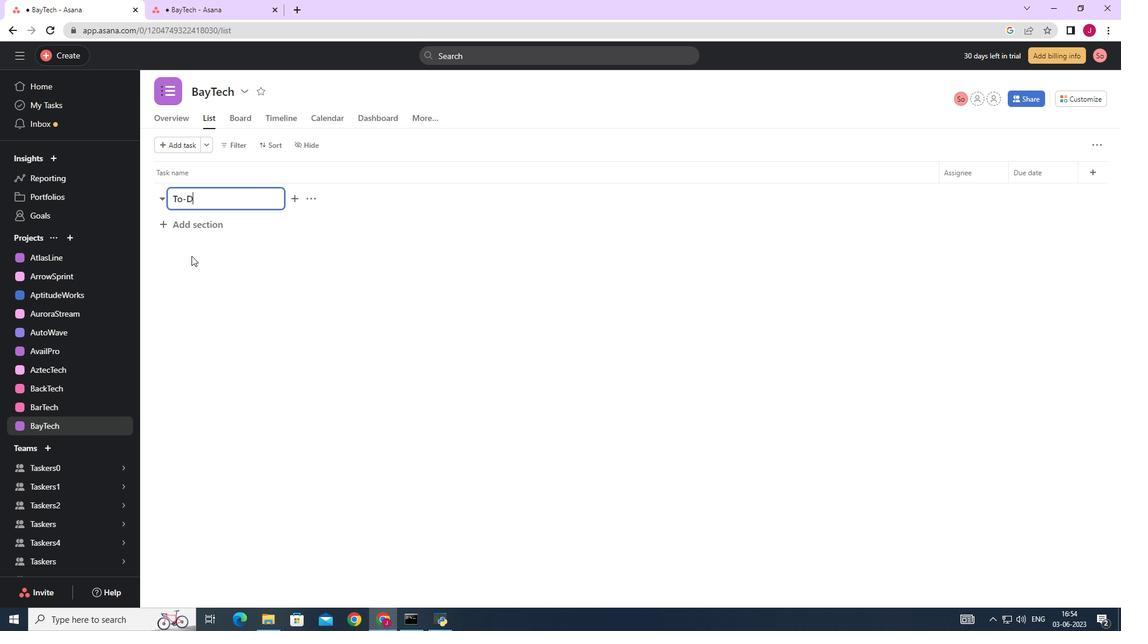 
Action: Mouse moved to (213, 223)
Screenshot: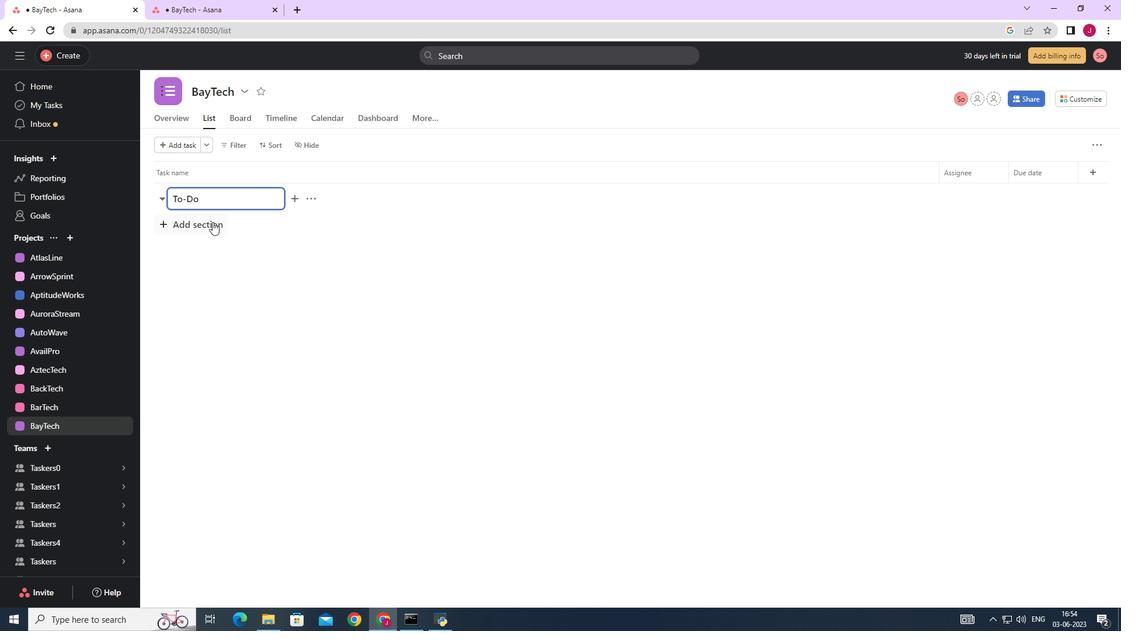 
Action: Mouse pressed left at (213, 223)
Screenshot: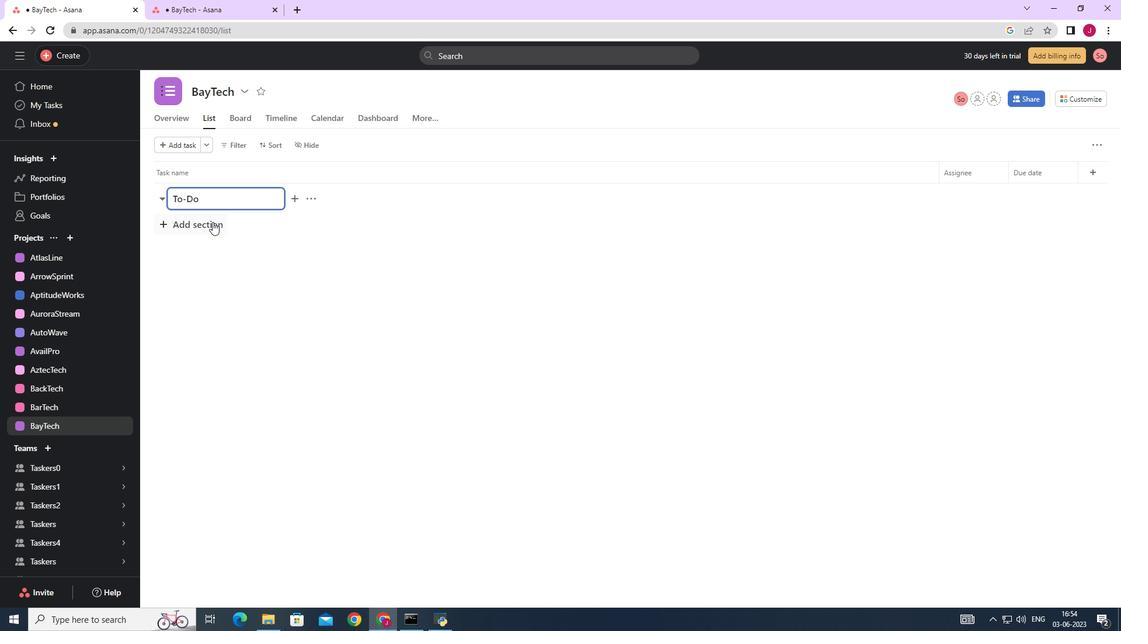 
Action: Key pressed <Key.caps_lock>D<Key.caps_lock>oing
Screenshot: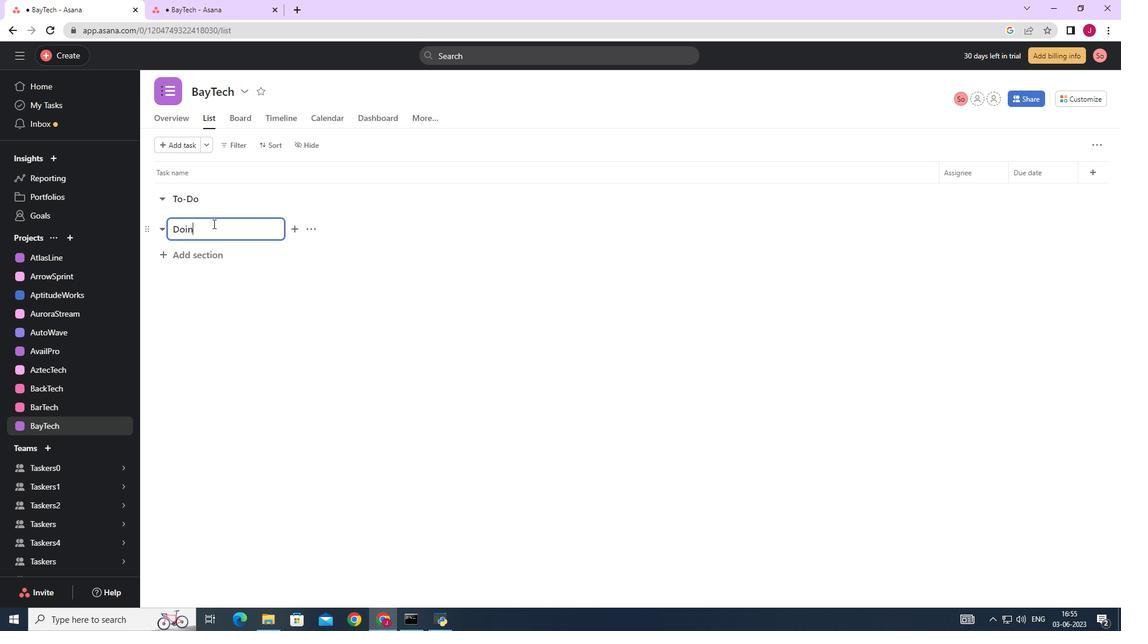 
Action: Mouse moved to (199, 257)
Screenshot: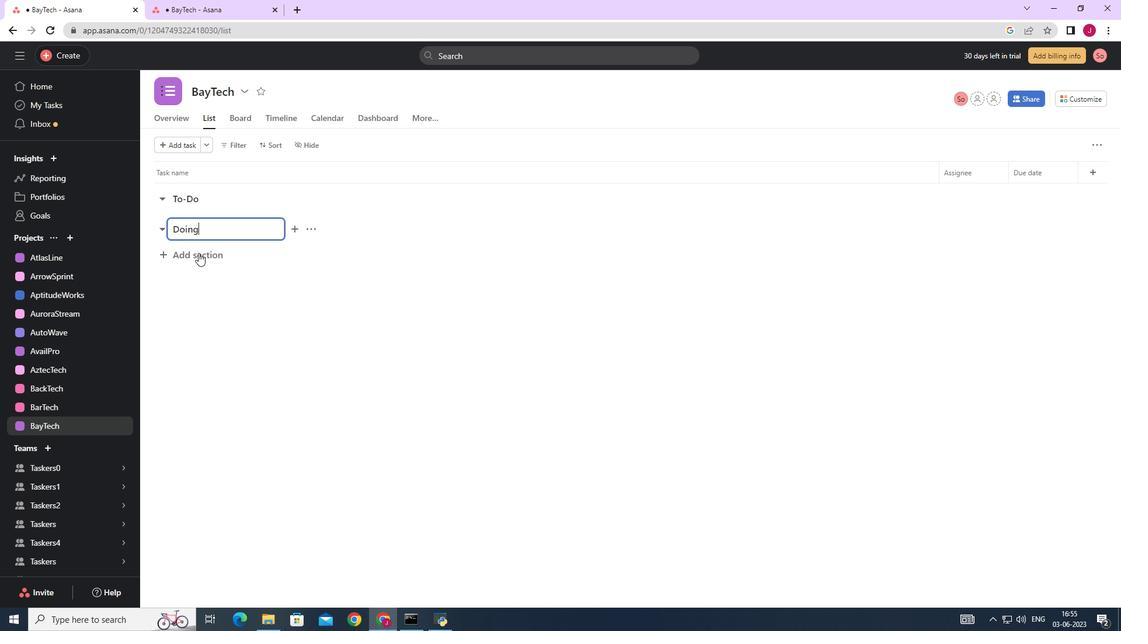
Action: Mouse pressed left at (199, 257)
Screenshot: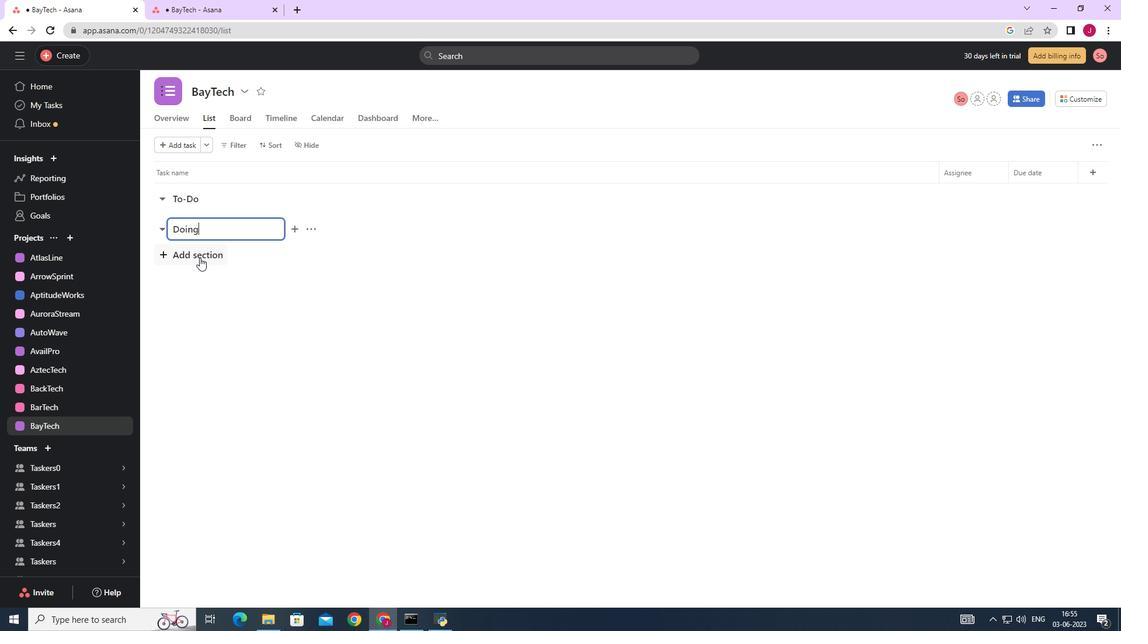 
Action: Key pressed <Key.caps_lock>D<Key.caps_lock>one
Screenshot: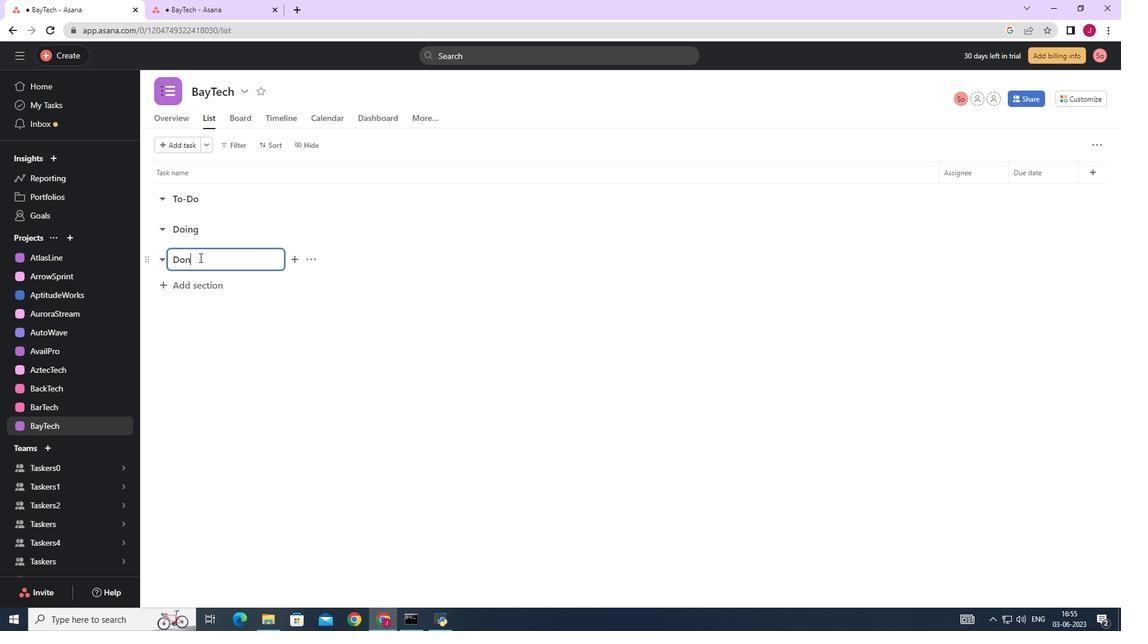 
Action: Mouse moved to (202, 289)
Screenshot: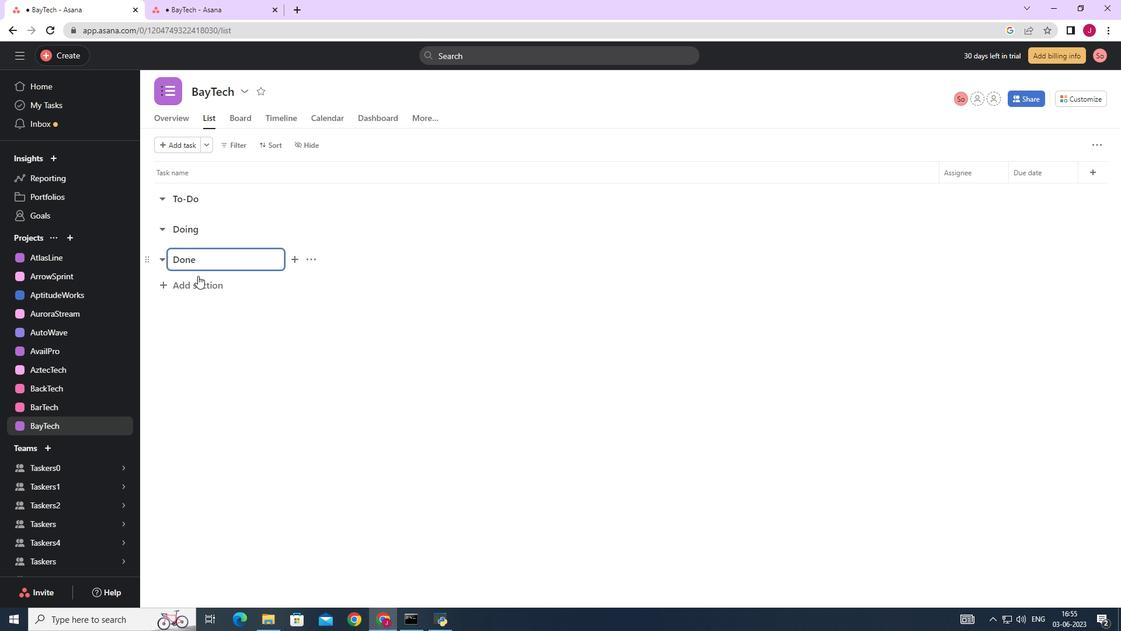 
Action: Mouse pressed left at (202, 289)
Screenshot: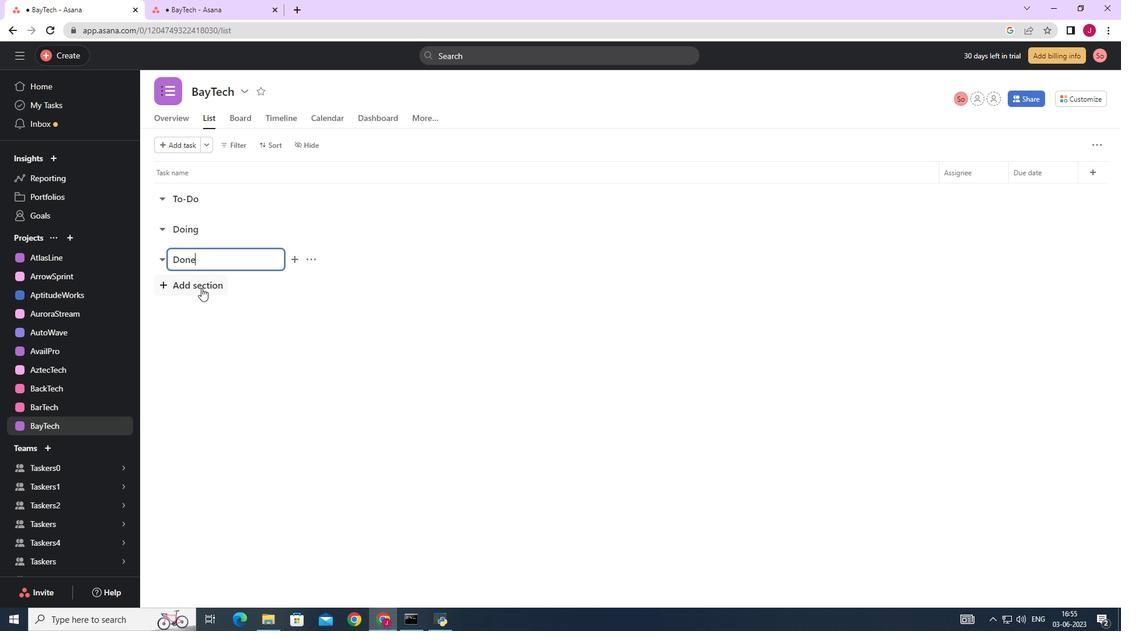 
Action: Mouse moved to (200, 288)
Screenshot: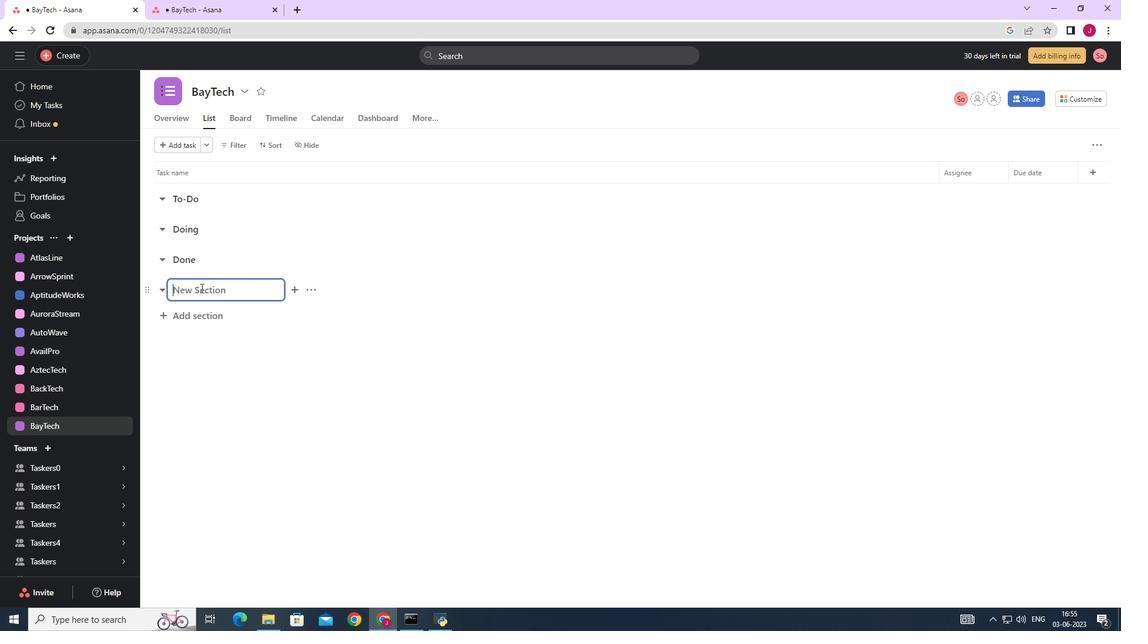 
